 Task: In the  document presentation.docx Use the feature 'and check spelling and grammer' Select the body of letter and change paragraph spacing to  '1.5'Select the word  Good Afternoon and change font size to  25
Action: Mouse moved to (360, 469)
Screenshot: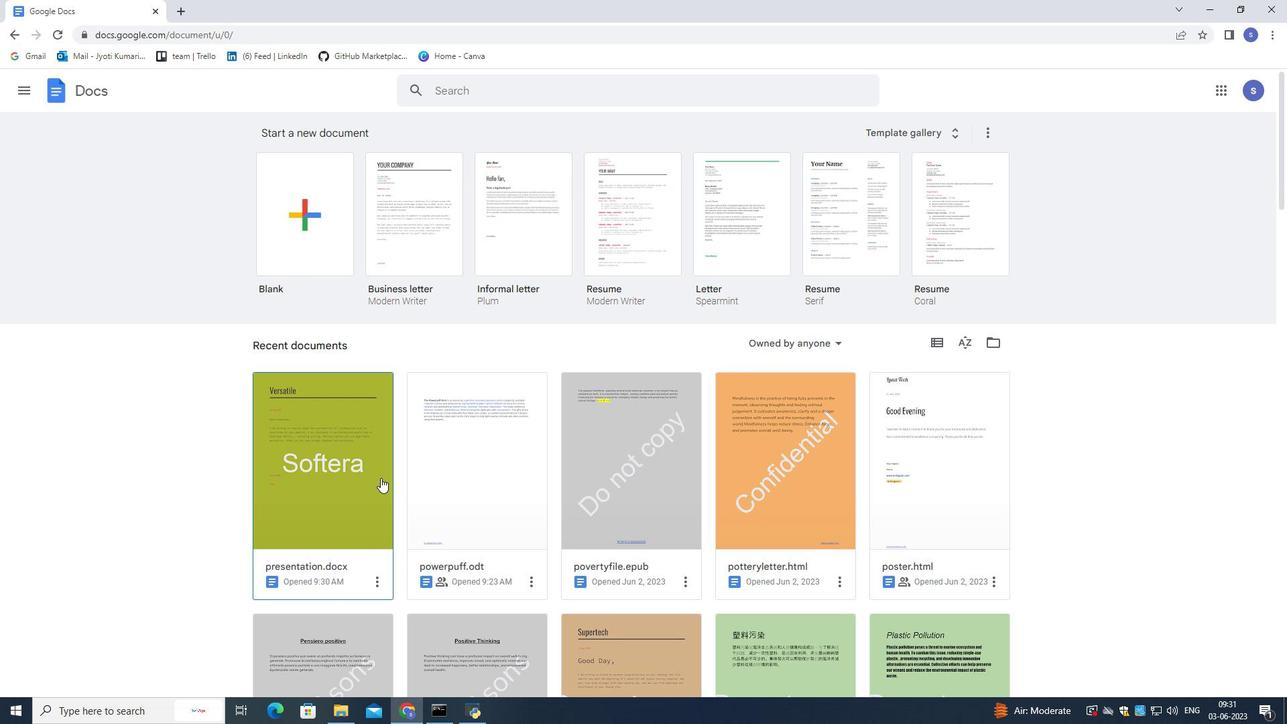 
Action: Mouse pressed left at (360, 469)
Screenshot: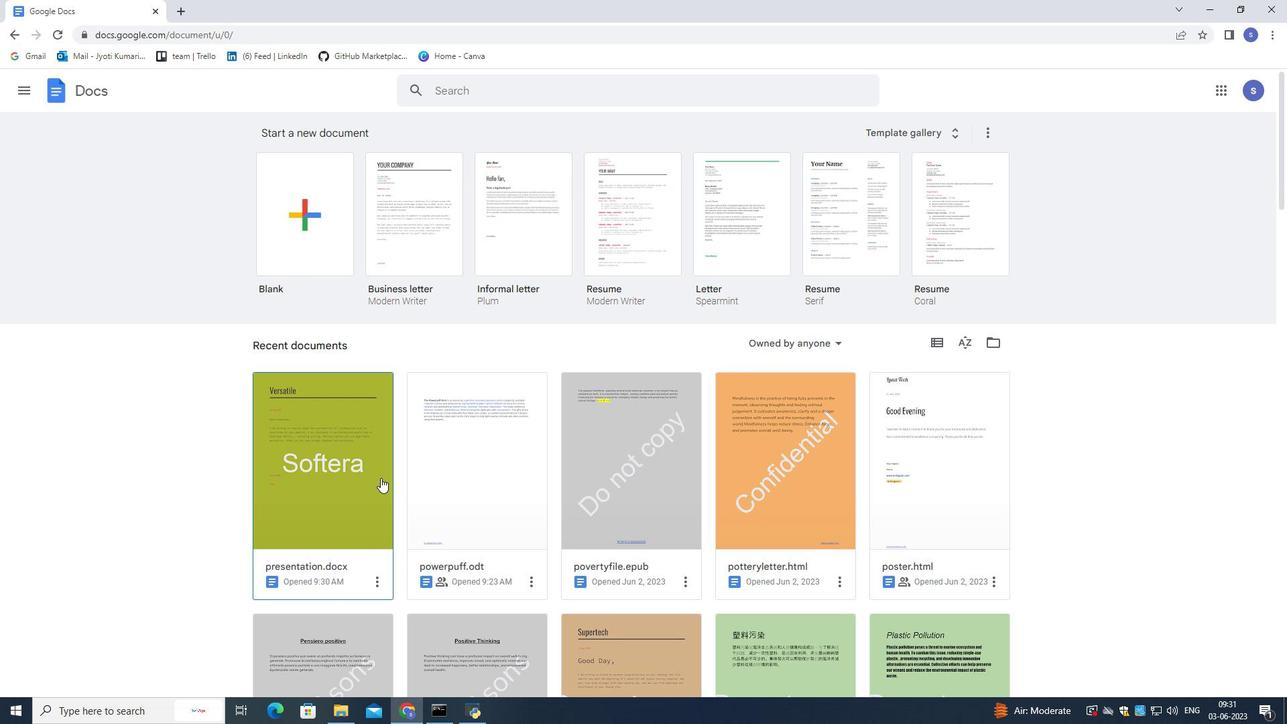
Action: Mouse pressed left at (360, 469)
Screenshot: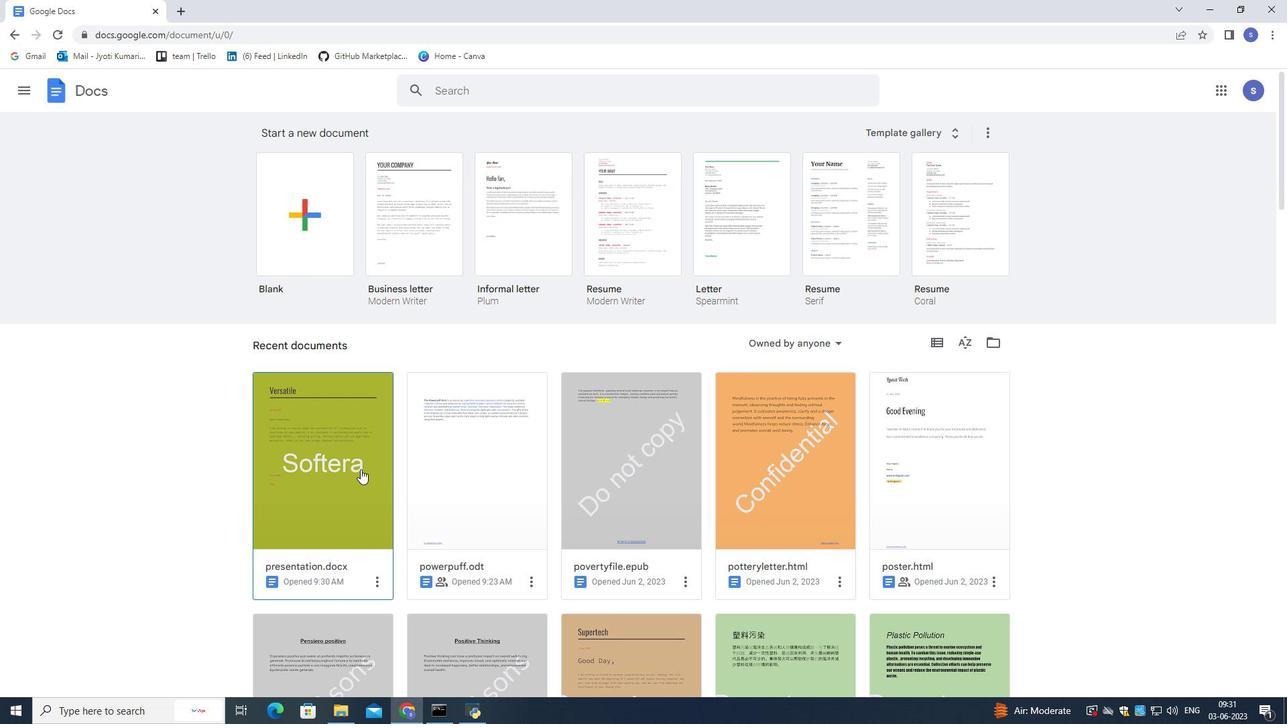 
Action: Mouse moved to (221, 99)
Screenshot: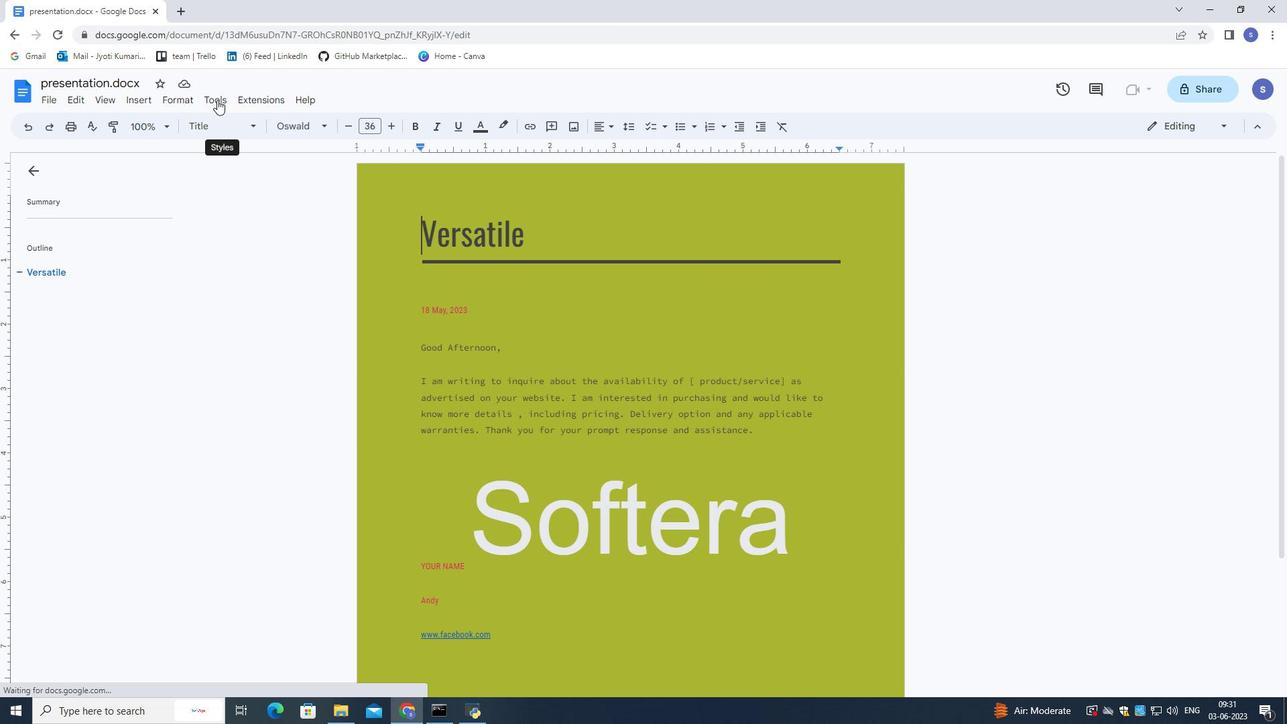 
Action: Mouse pressed left at (221, 99)
Screenshot: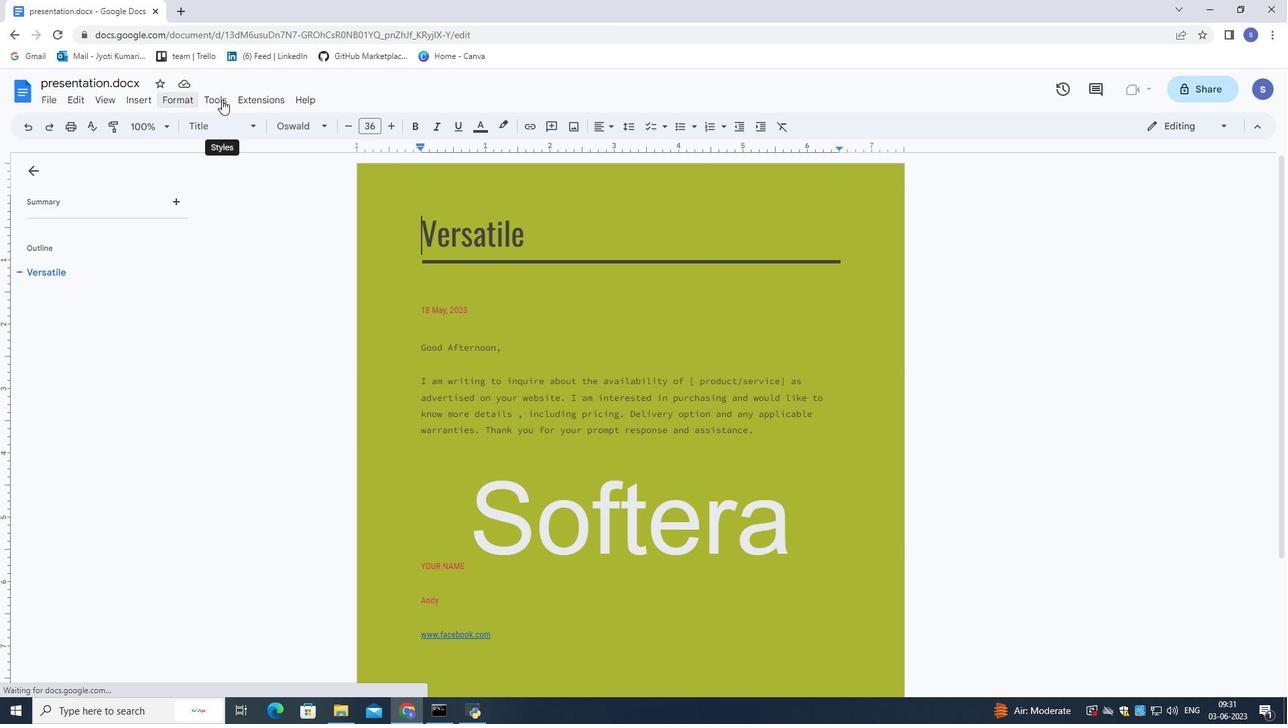 
Action: Mouse moved to (463, 126)
Screenshot: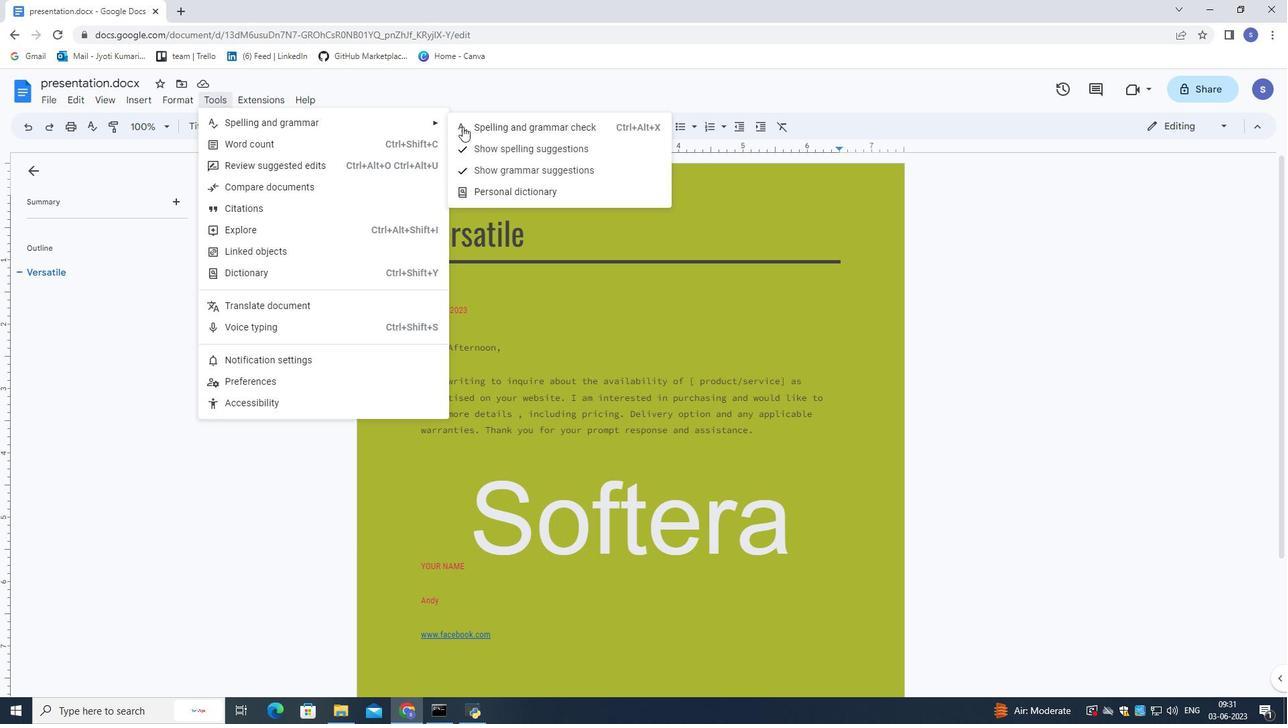 
Action: Mouse pressed left at (463, 126)
Screenshot: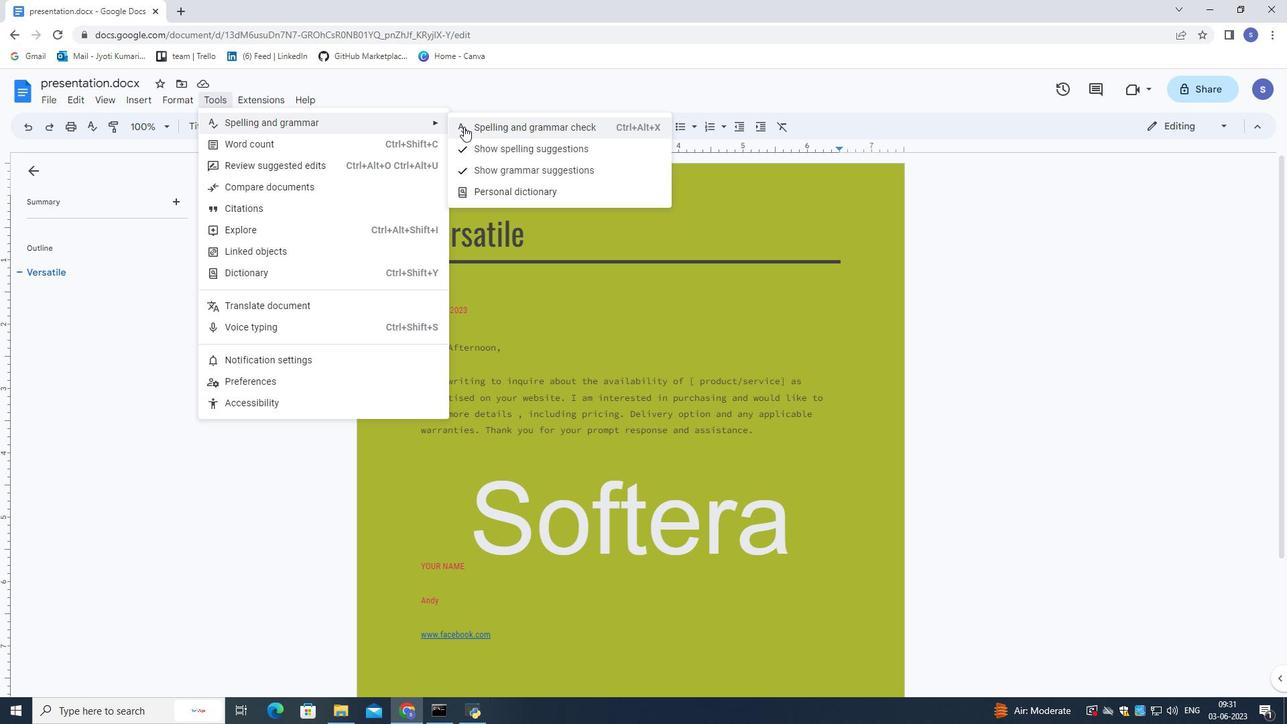
Action: Mouse moved to (531, 268)
Screenshot: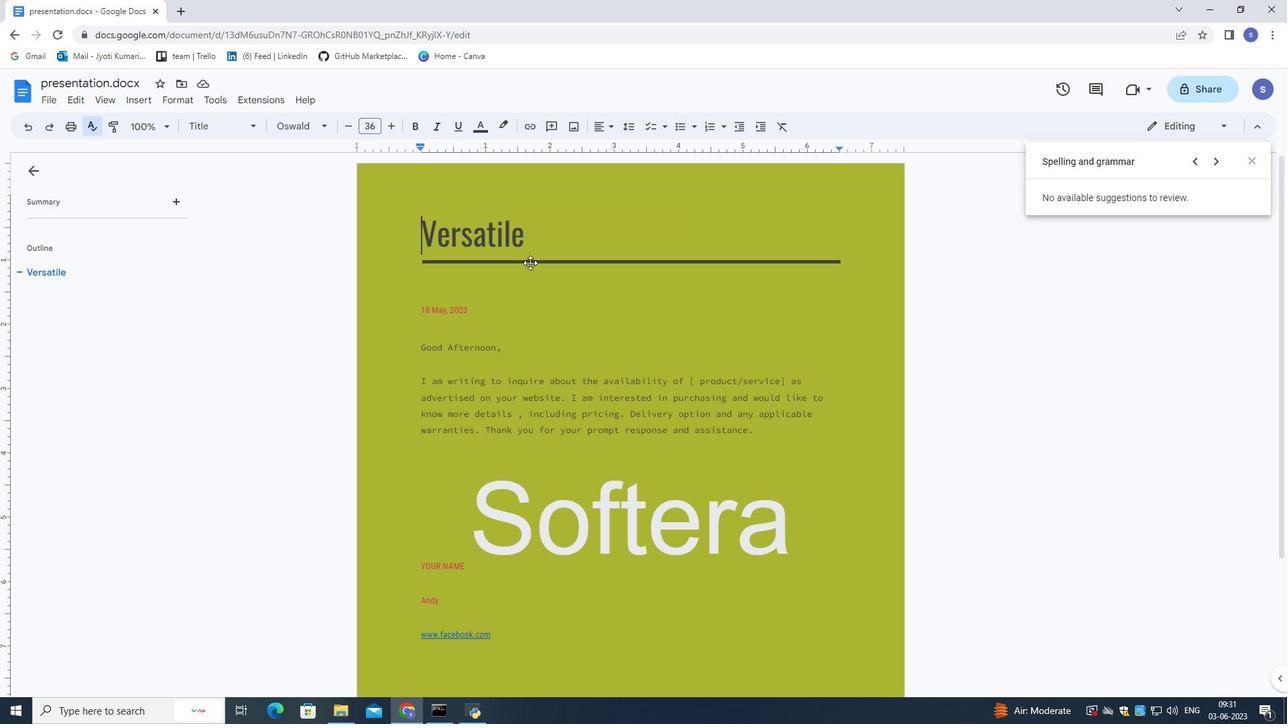 
Action: Mouse scrolled (531, 267) with delta (0, 0)
Screenshot: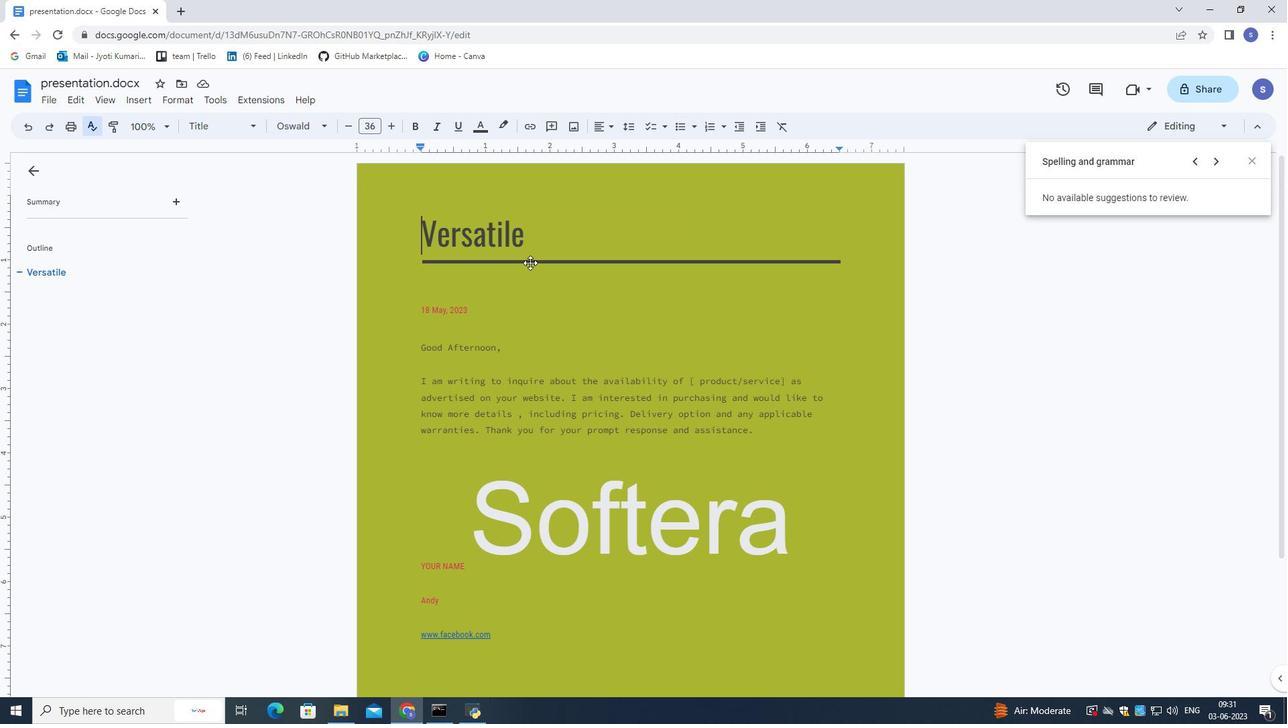 
Action: Mouse moved to (531, 268)
Screenshot: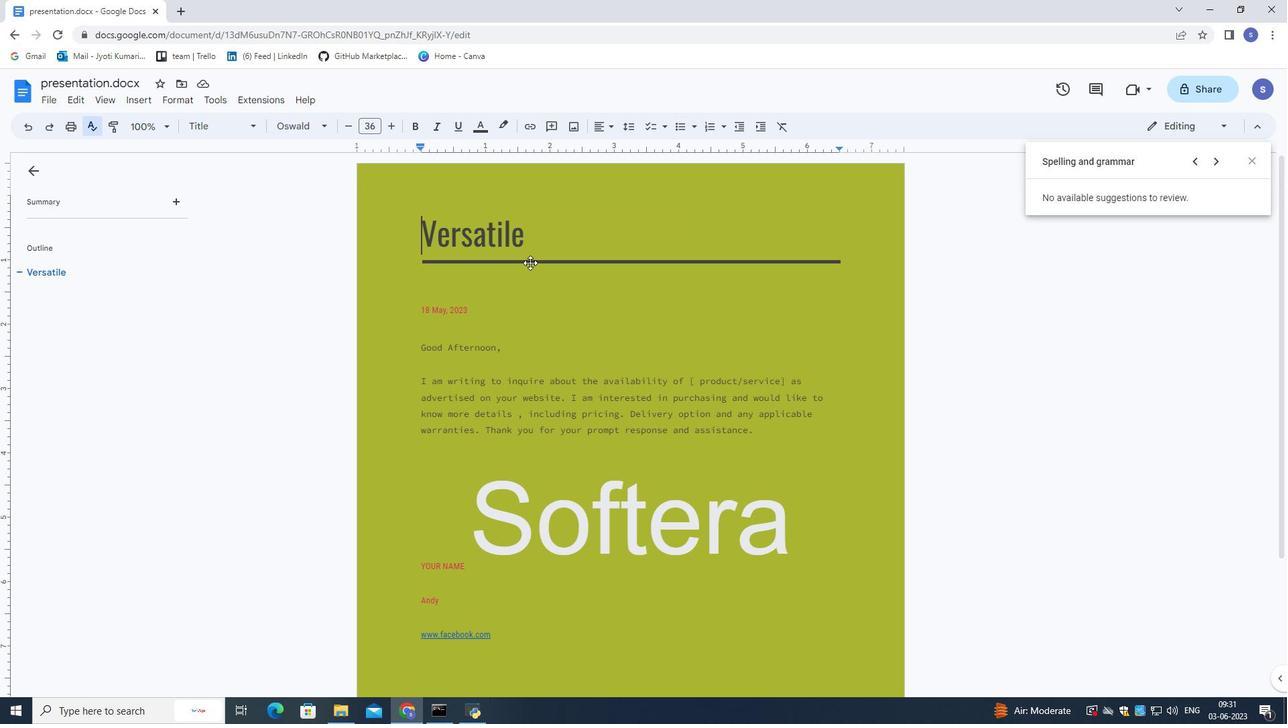 
Action: Mouse scrolled (531, 267) with delta (0, 0)
Screenshot: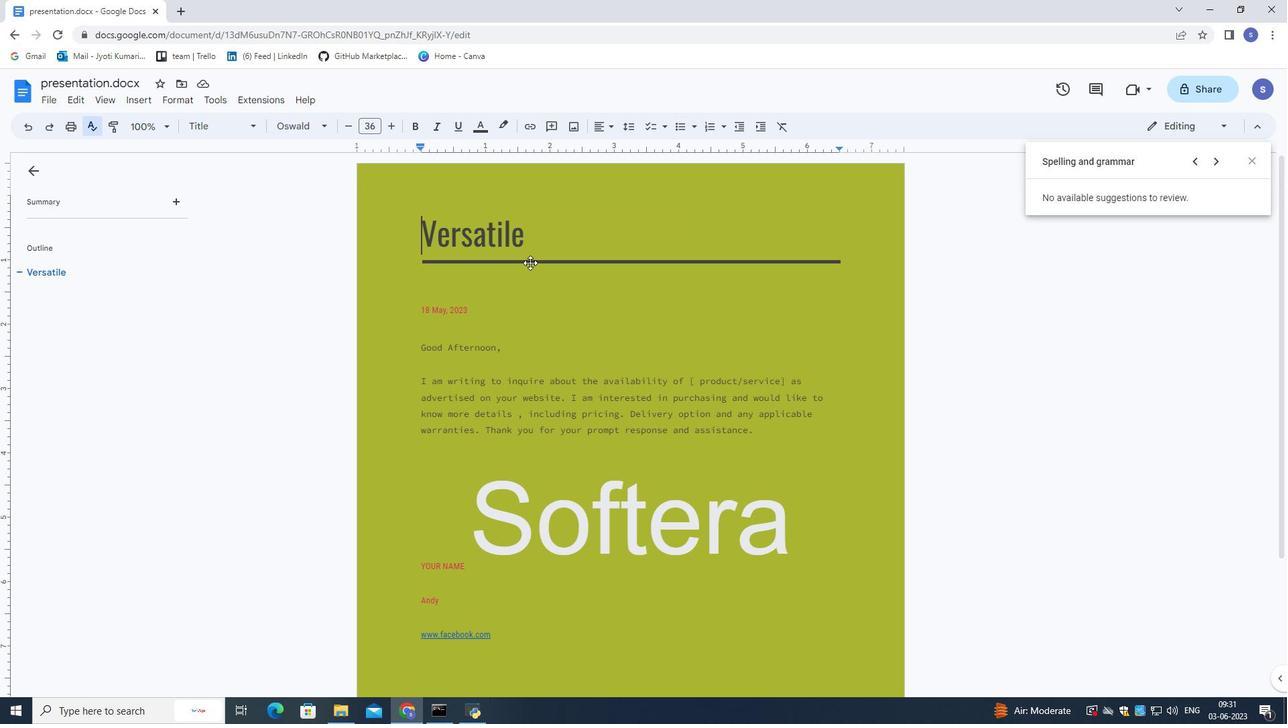 
Action: Mouse scrolled (531, 267) with delta (0, 0)
Screenshot: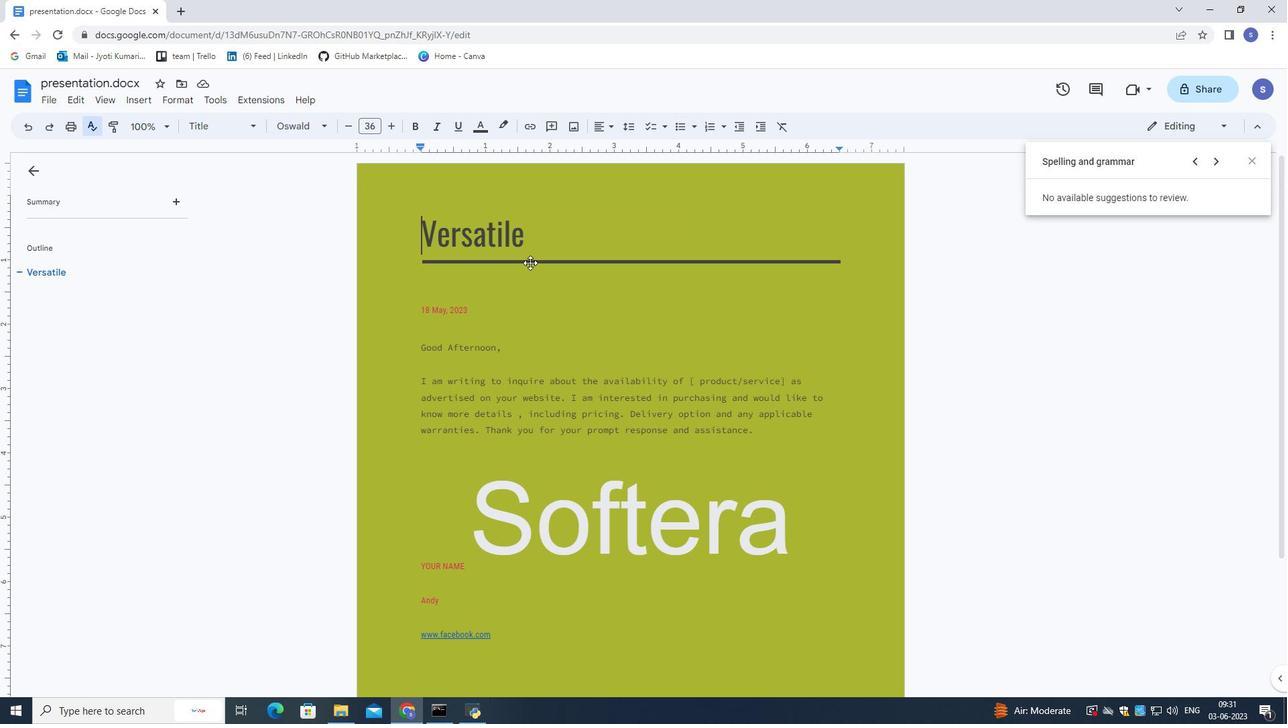 
Action: Mouse scrolled (531, 267) with delta (0, 0)
Screenshot: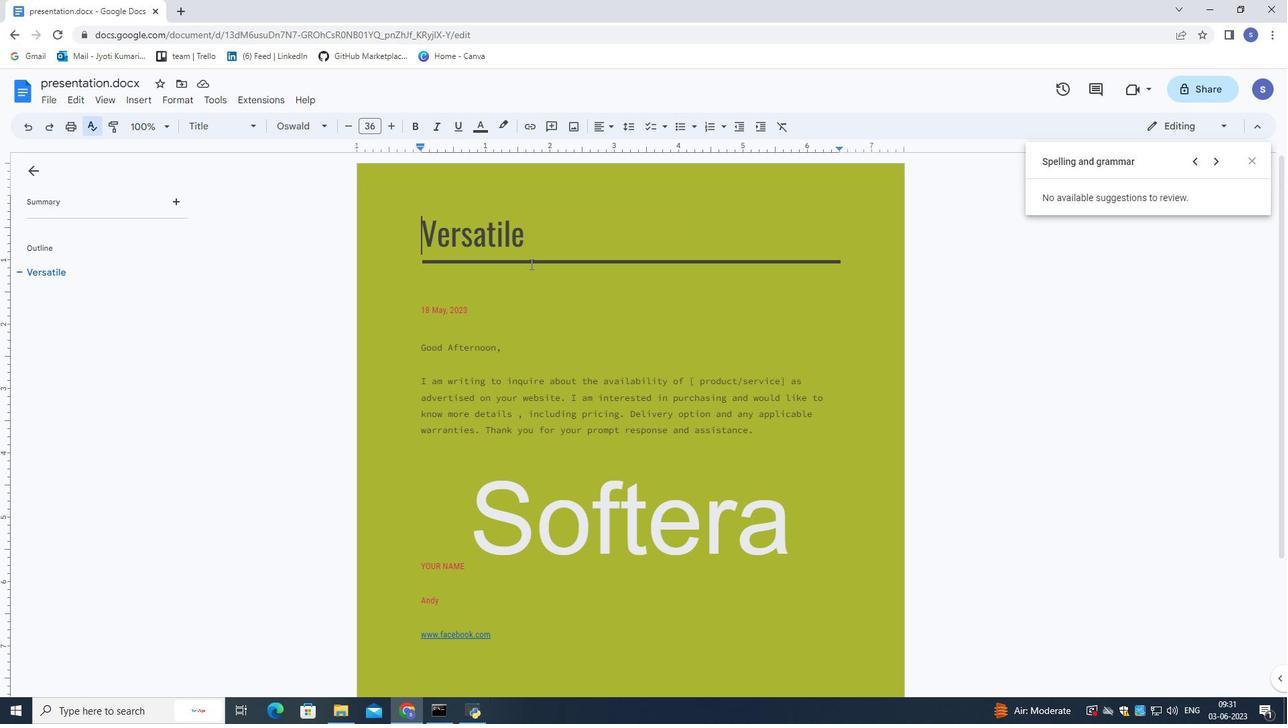 
Action: Mouse scrolled (531, 267) with delta (0, 0)
Screenshot: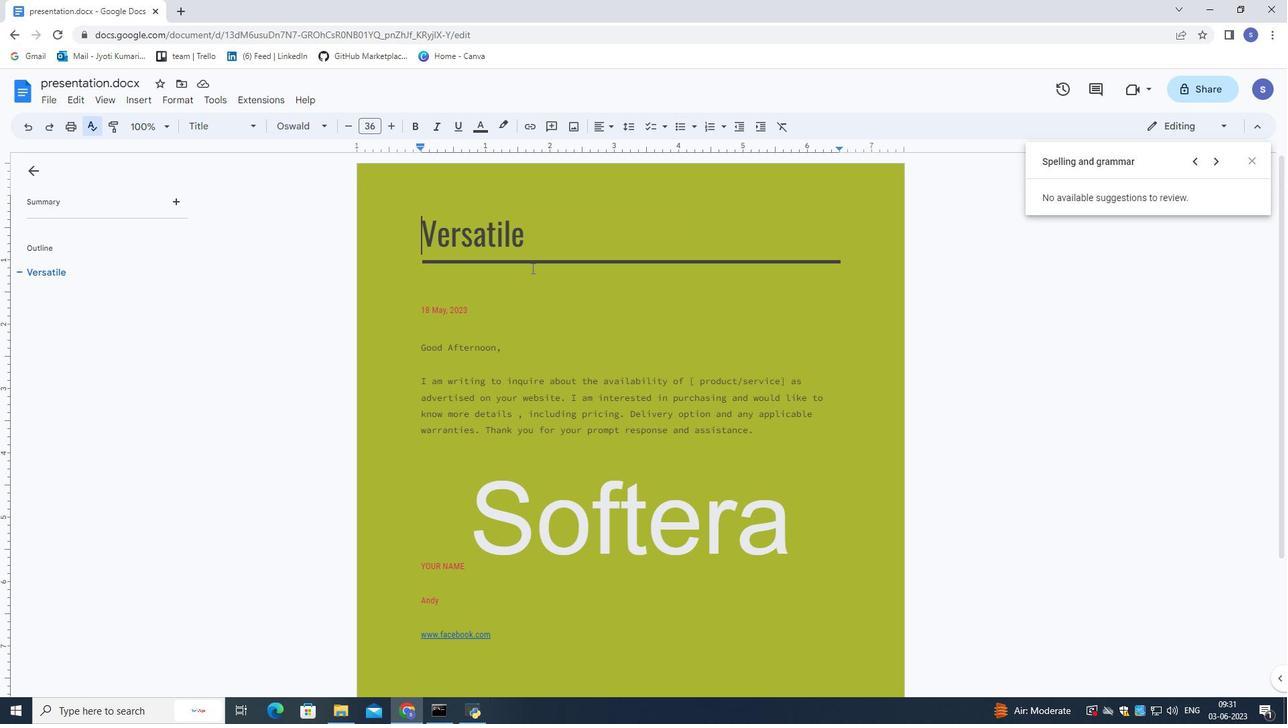 
Action: Mouse scrolled (531, 268) with delta (0, 0)
Screenshot: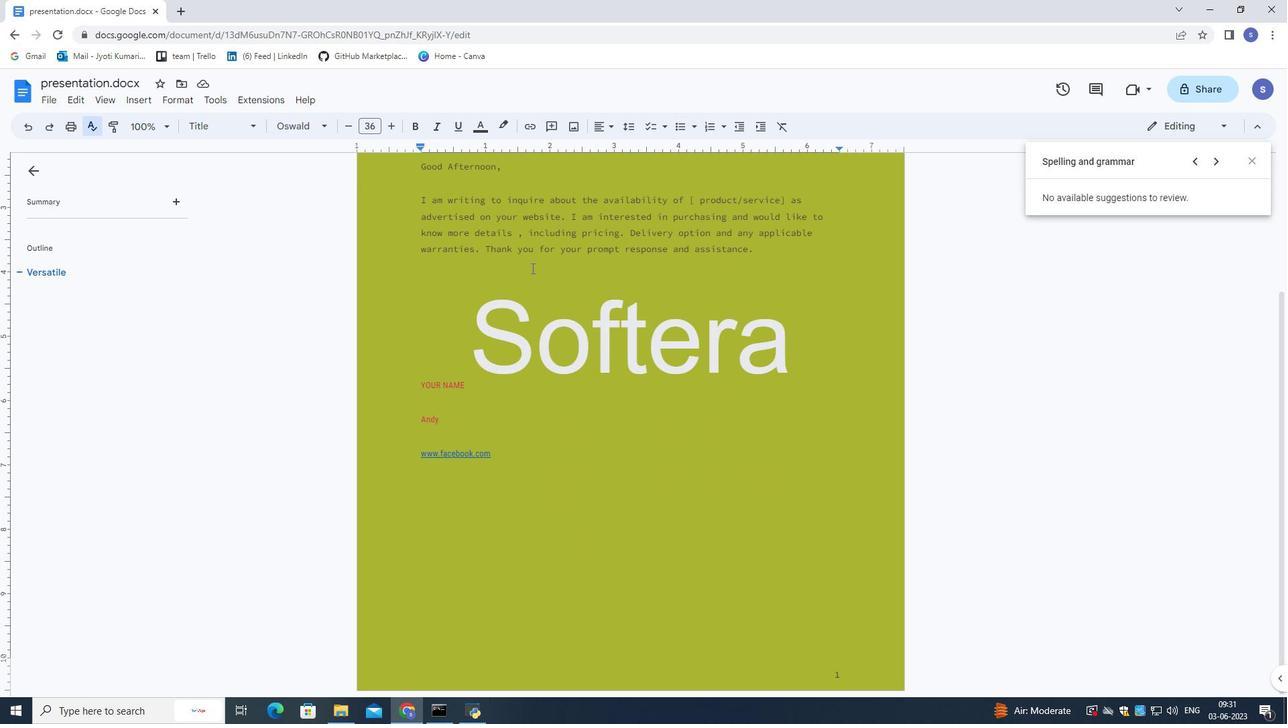 
Action: Mouse scrolled (531, 268) with delta (0, 0)
Screenshot: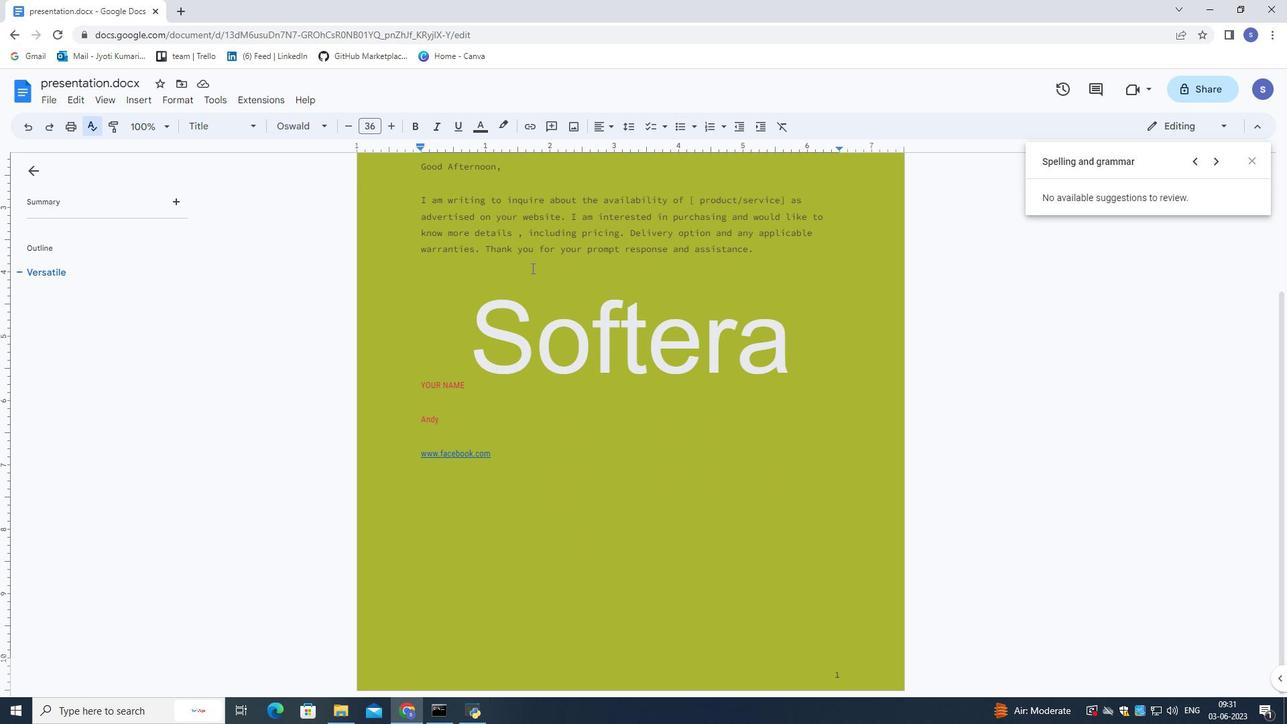
Action: Mouse scrolled (531, 268) with delta (0, 0)
Screenshot: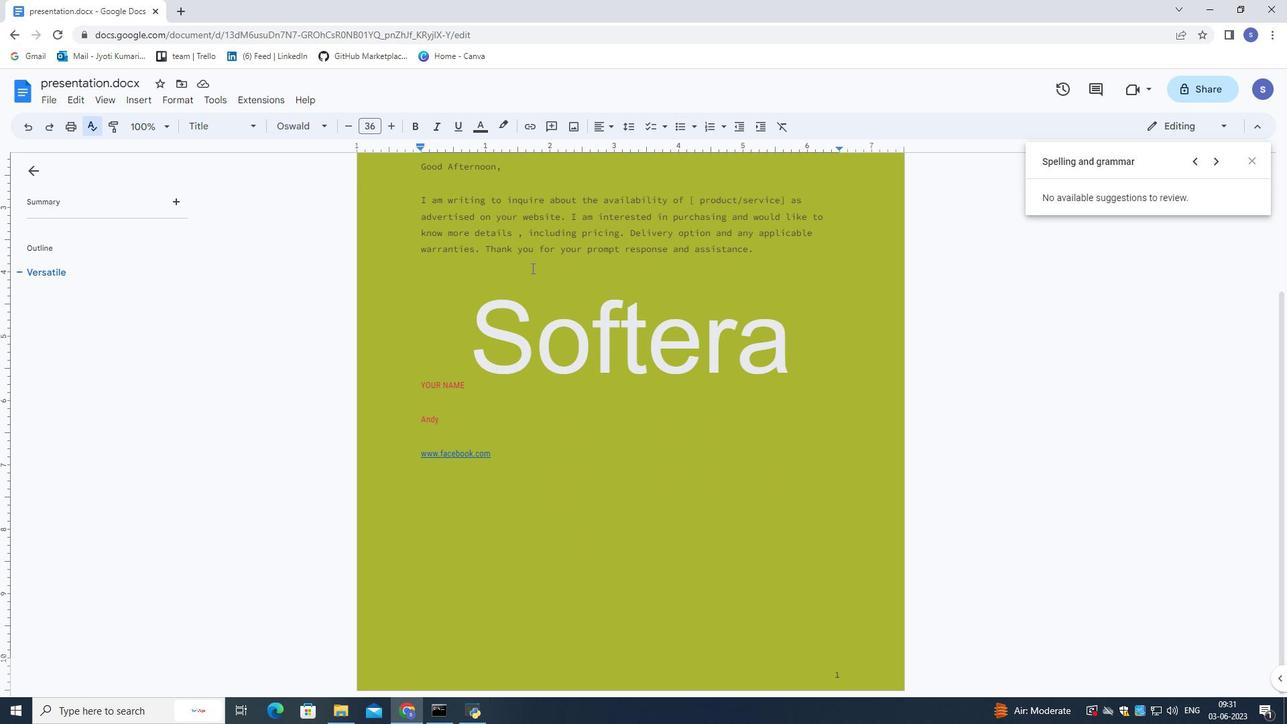 
Action: Mouse scrolled (531, 268) with delta (0, 0)
Screenshot: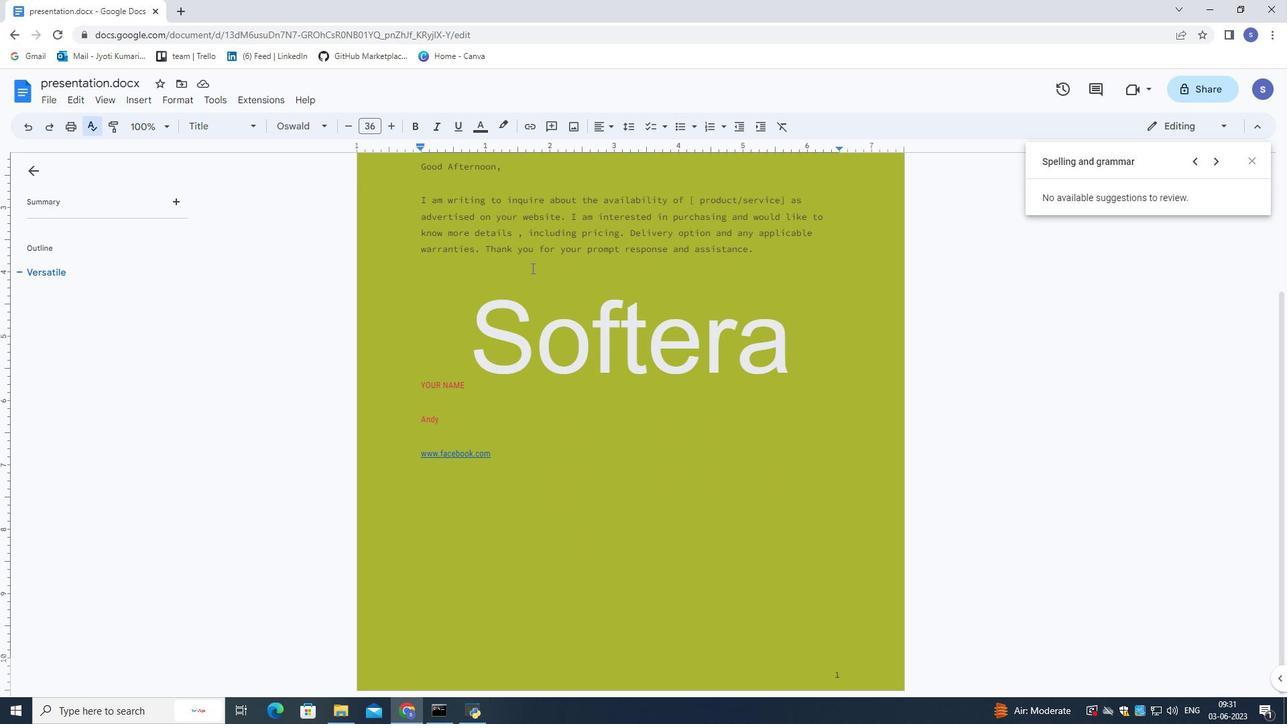 
Action: Mouse scrolled (531, 268) with delta (0, 0)
Screenshot: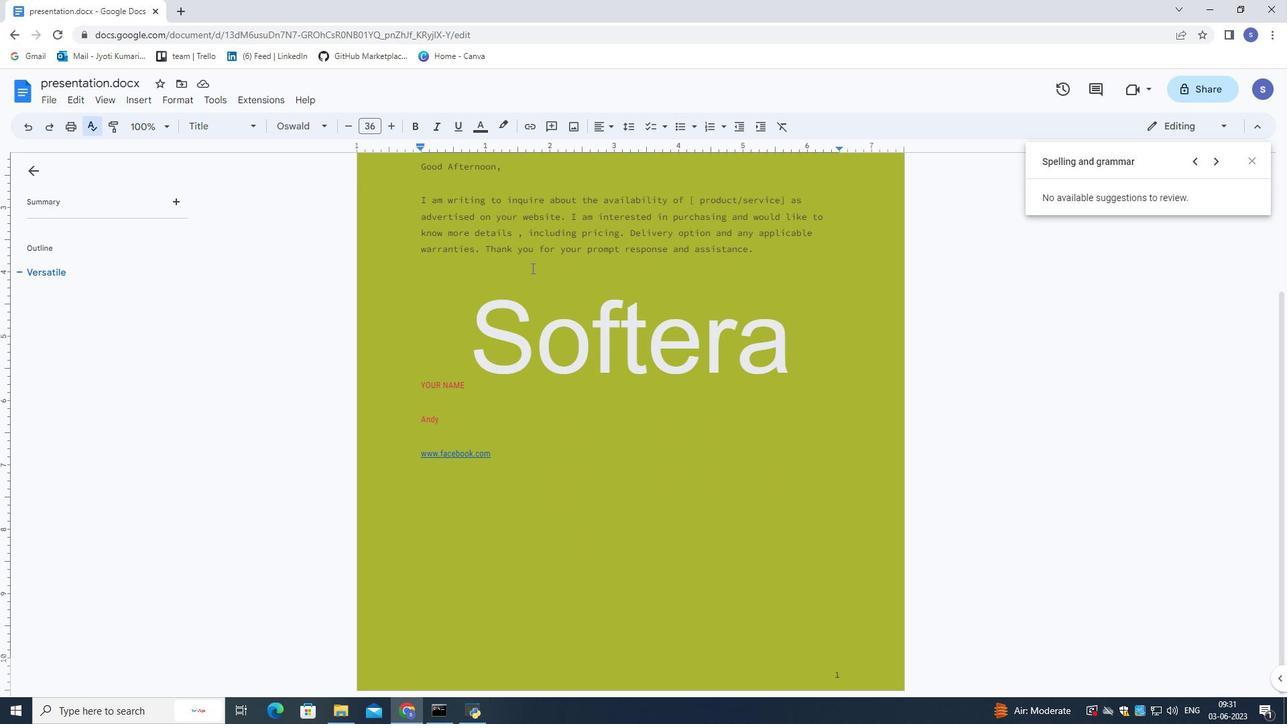 
Action: Mouse scrolled (531, 268) with delta (0, 0)
Screenshot: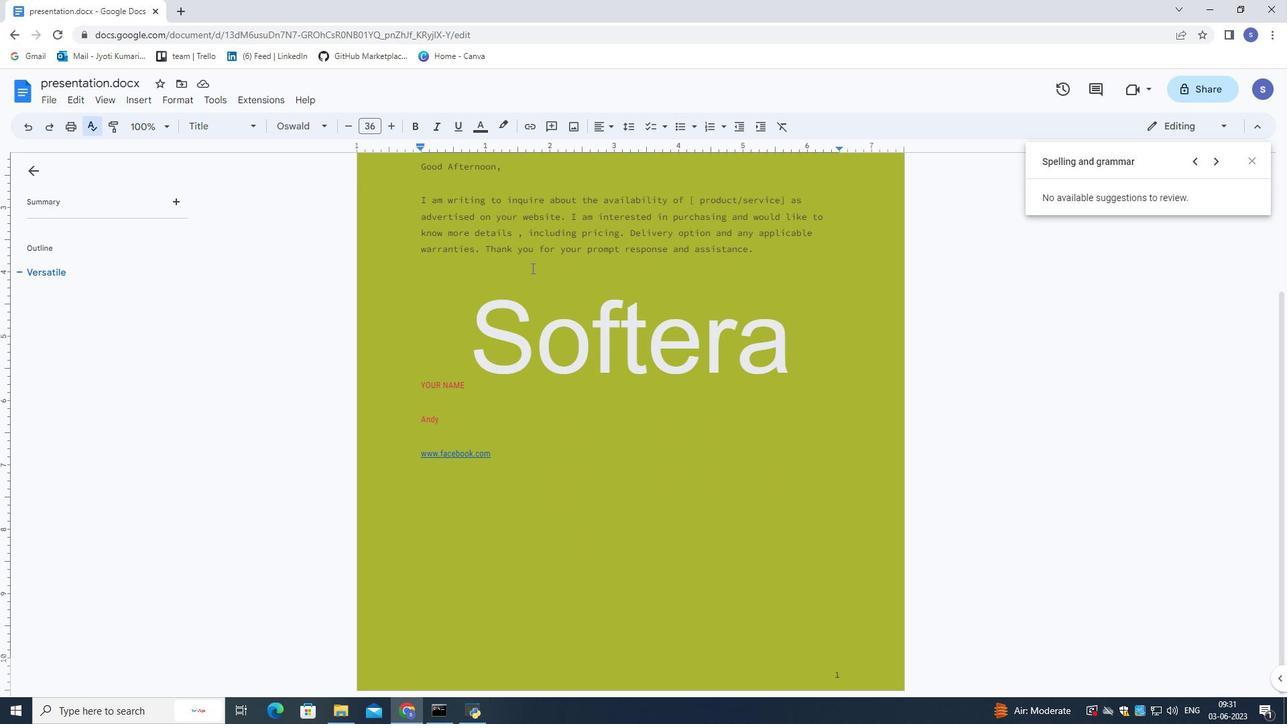 
Action: Mouse moved to (780, 438)
Screenshot: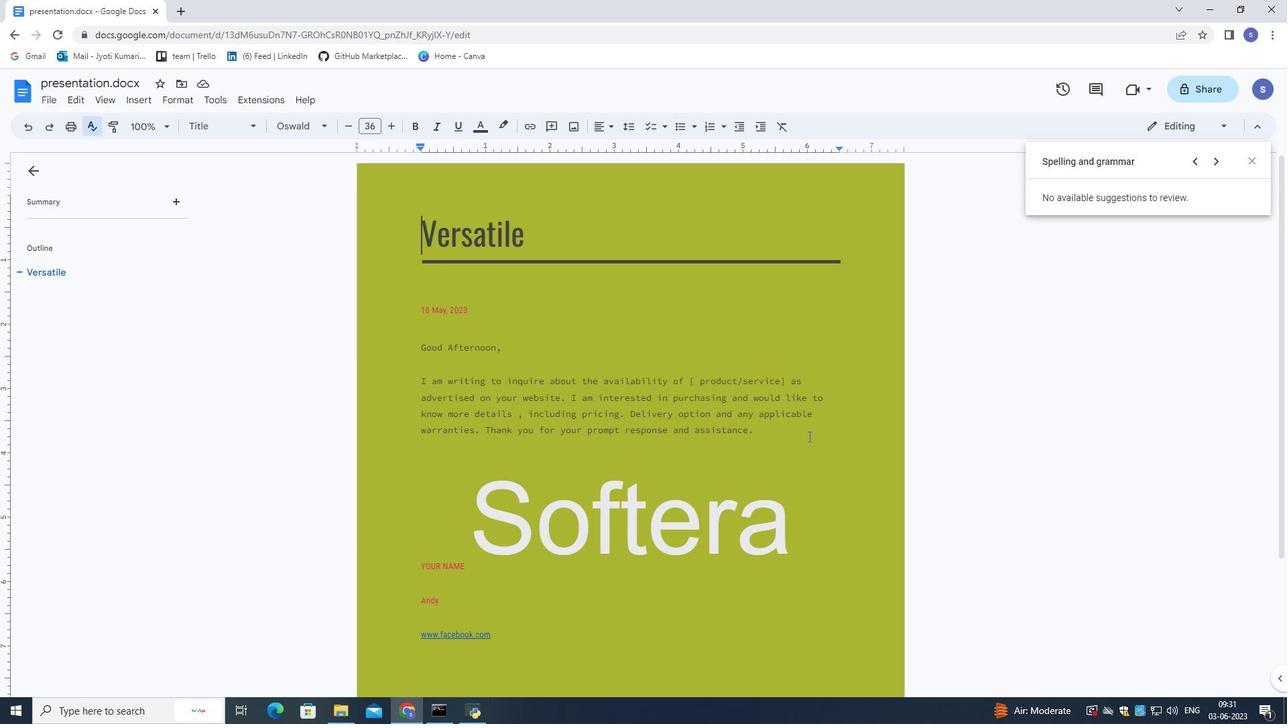 
Action: Mouse pressed left at (780, 438)
Screenshot: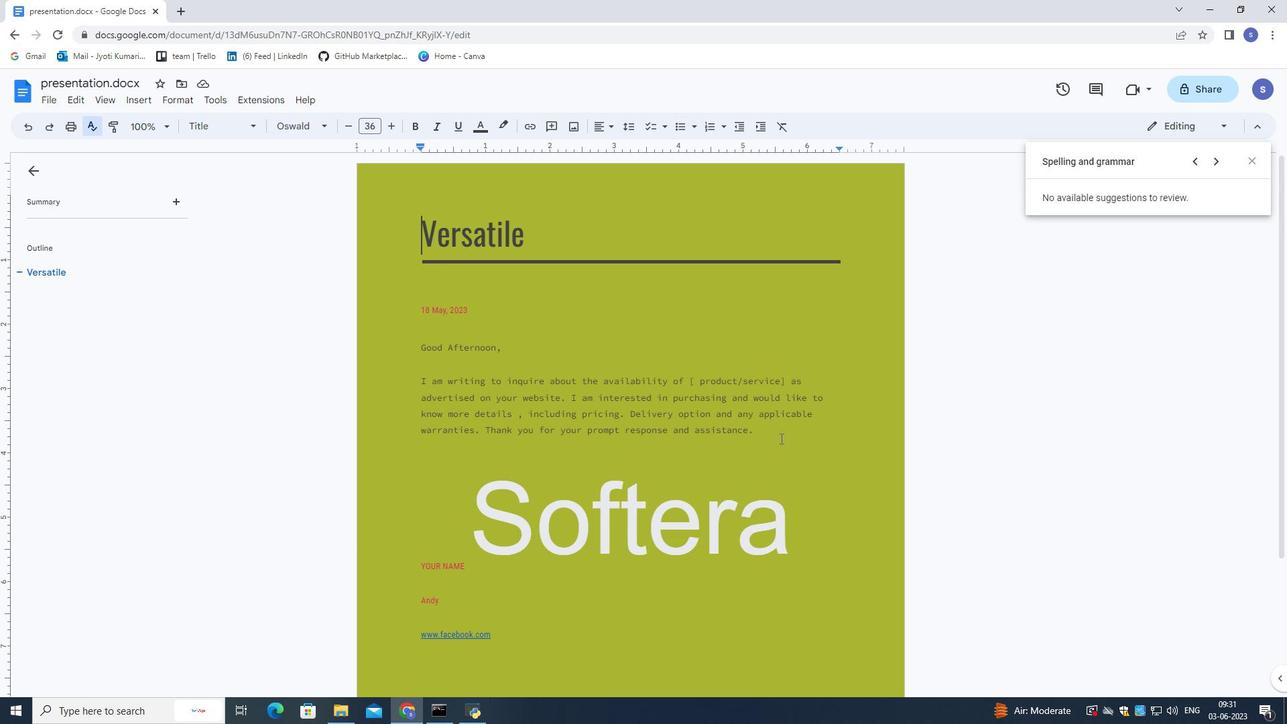 
Action: Mouse moved to (632, 126)
Screenshot: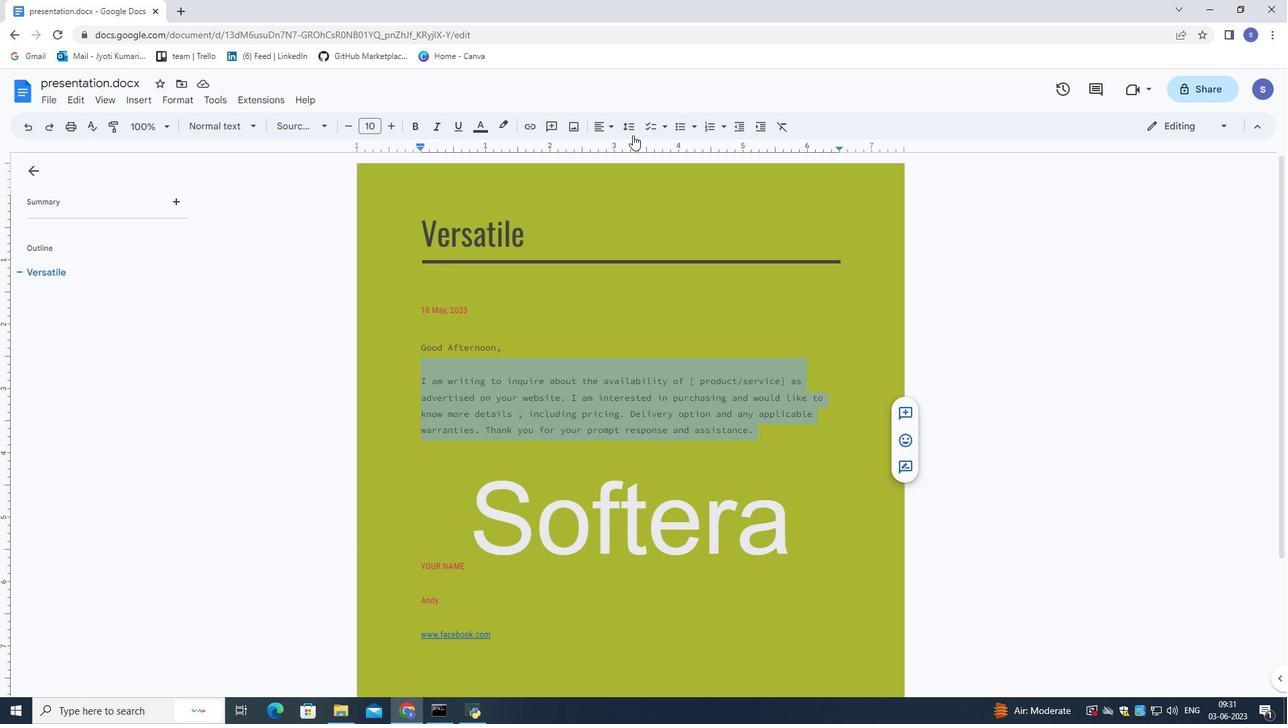 
Action: Mouse pressed left at (632, 126)
Screenshot: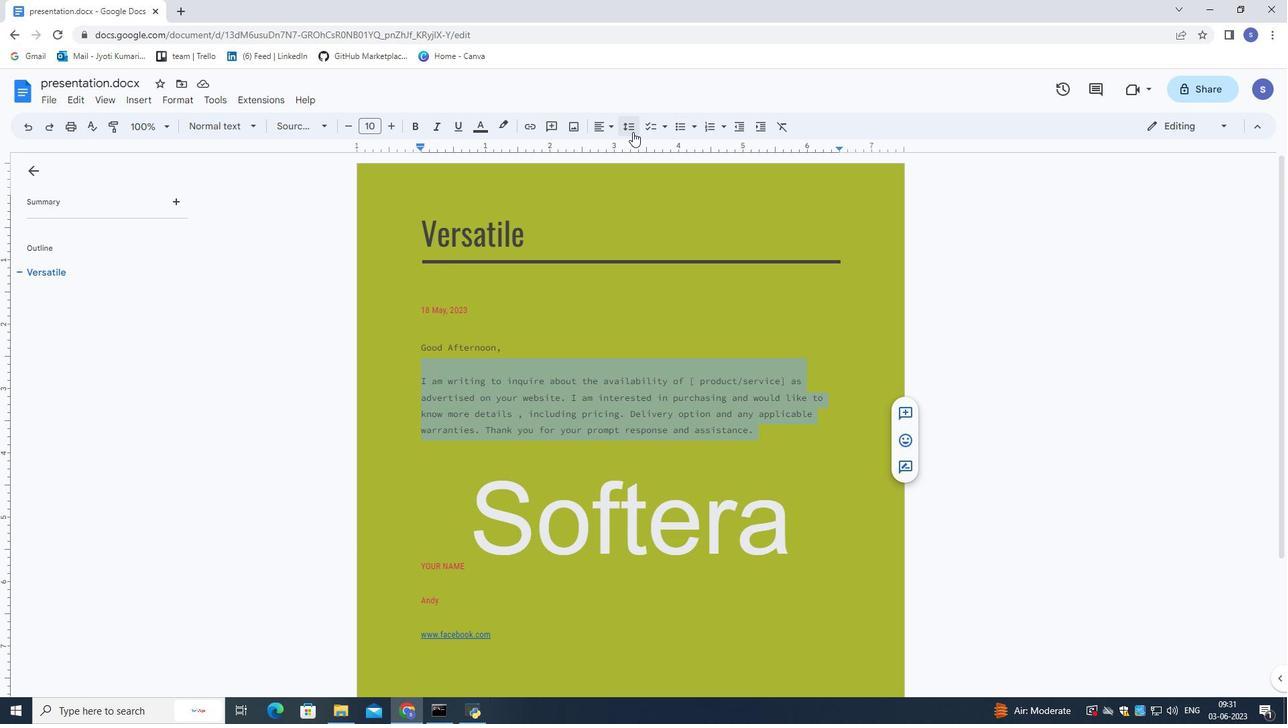 
Action: Mouse moved to (635, 190)
Screenshot: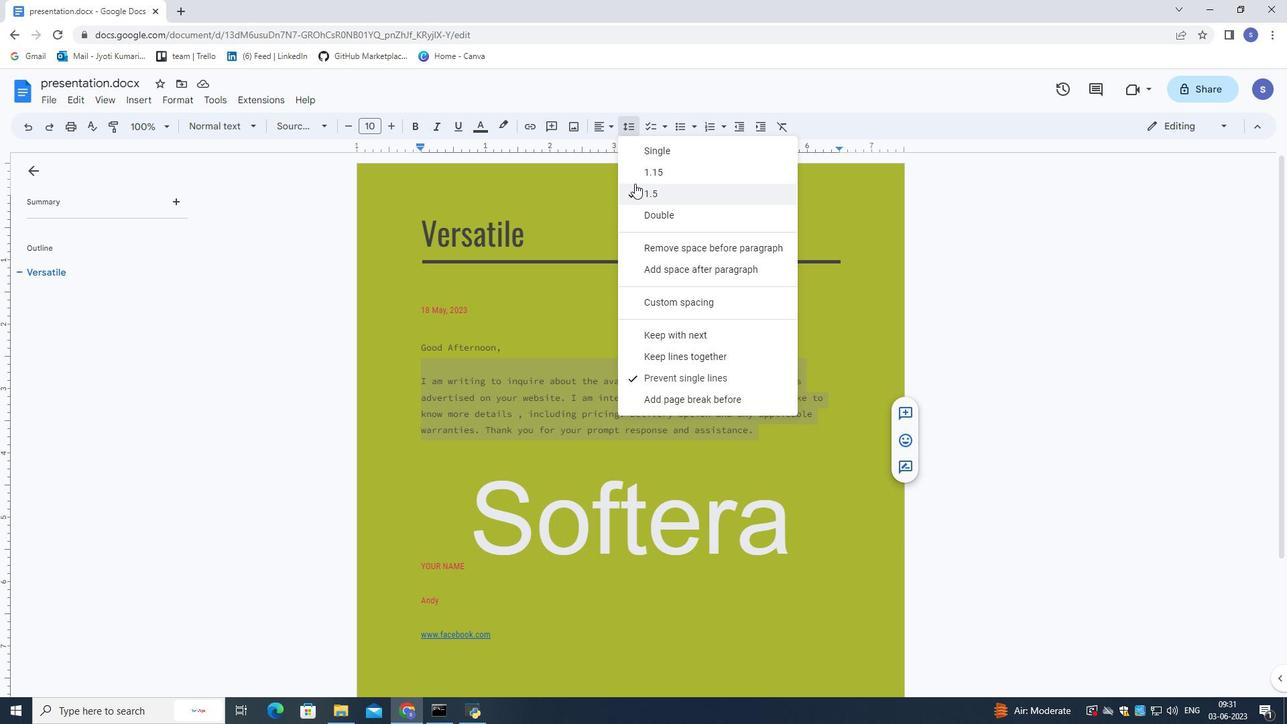 
Action: Mouse pressed left at (635, 190)
Screenshot: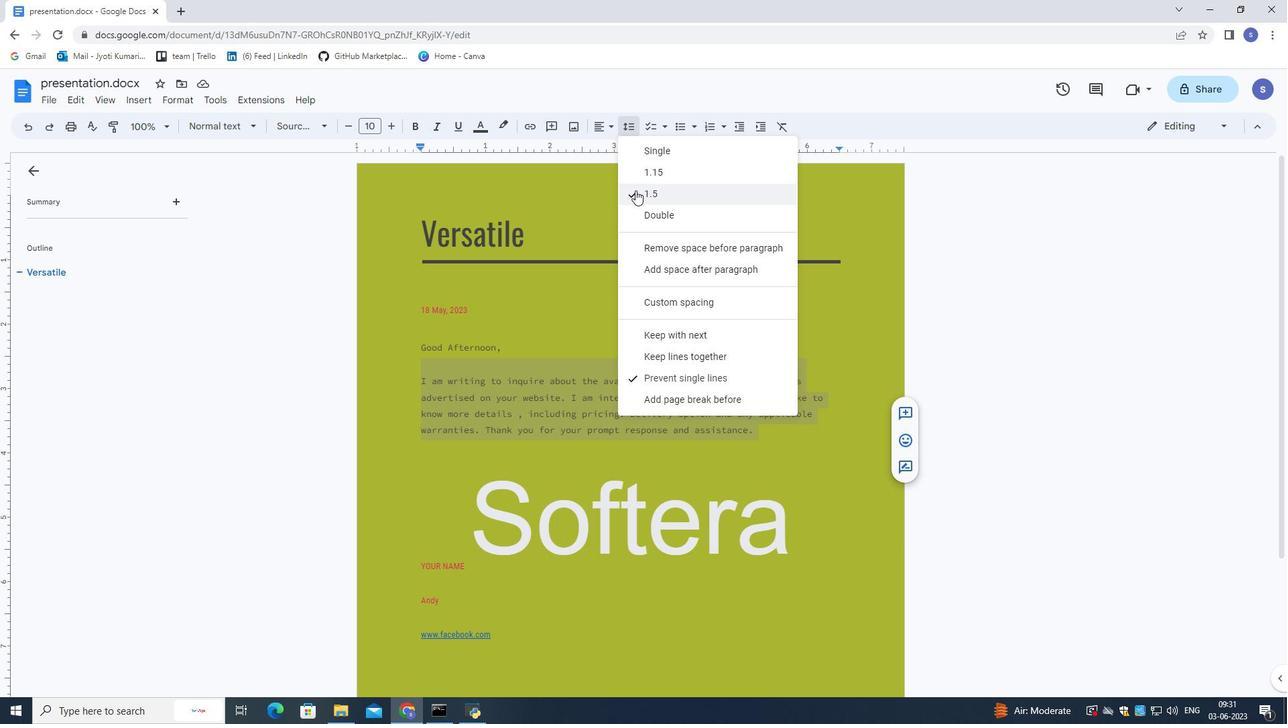 
Action: Mouse moved to (570, 282)
Screenshot: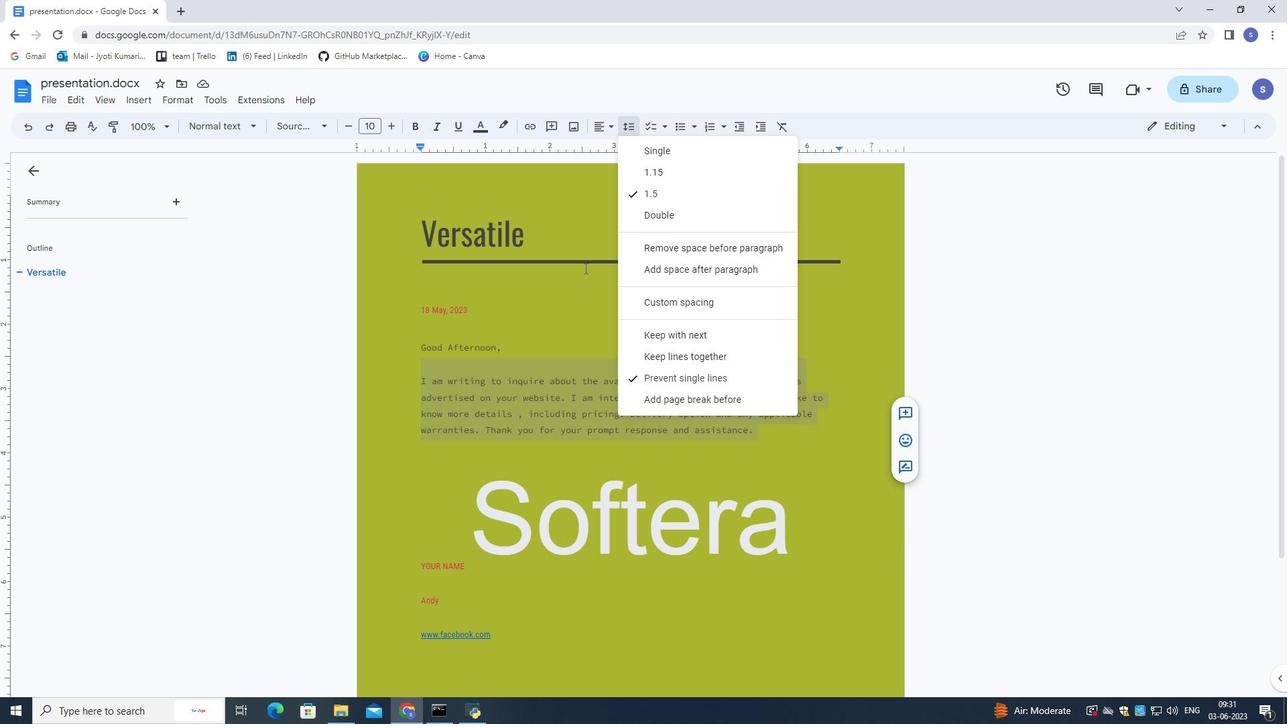 
Action: Mouse pressed left at (570, 282)
Screenshot: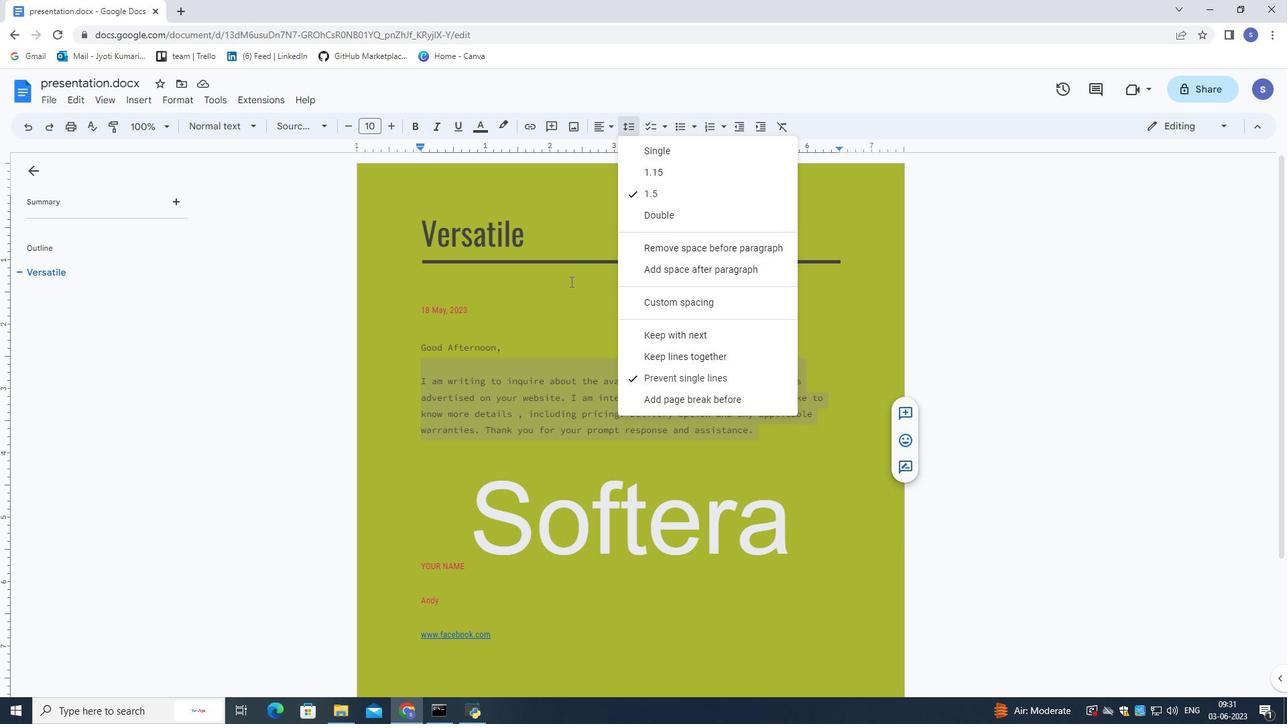 
Action: Mouse moved to (521, 351)
Screenshot: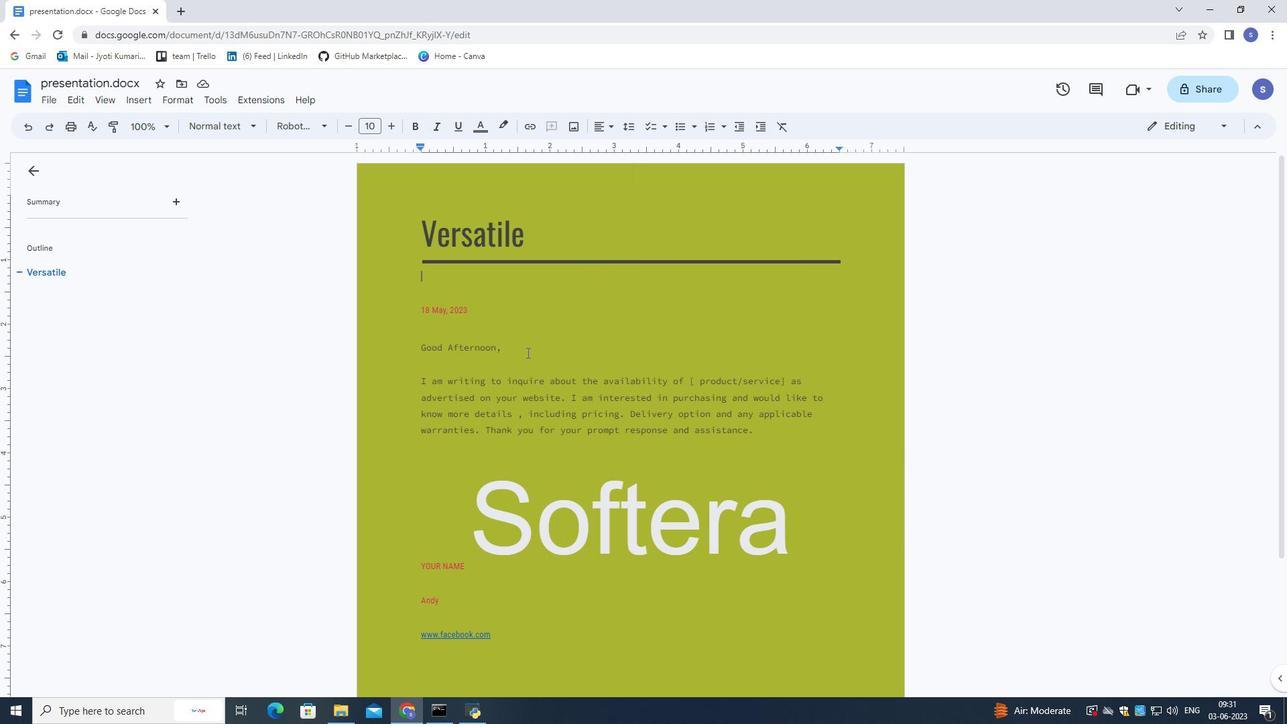 
Action: Mouse pressed left at (521, 351)
Screenshot: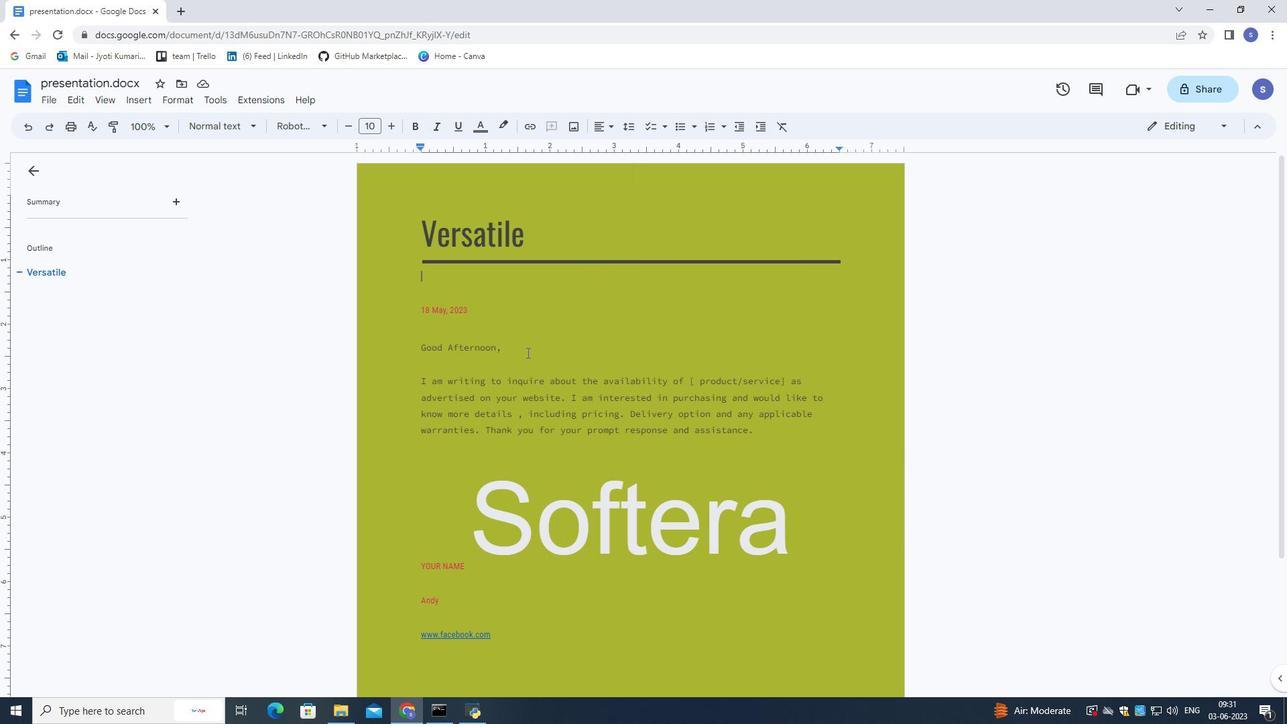 
Action: Mouse moved to (386, 130)
Screenshot: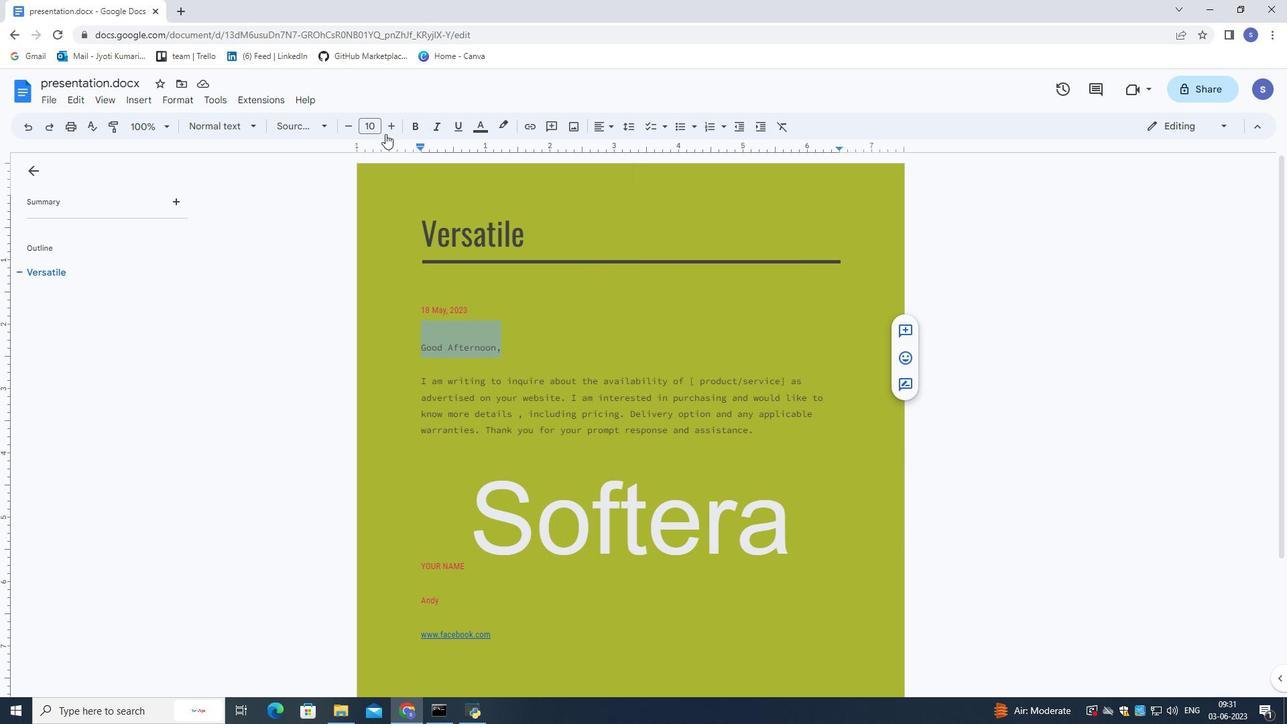 
Action: Mouse pressed left at (386, 130)
Screenshot: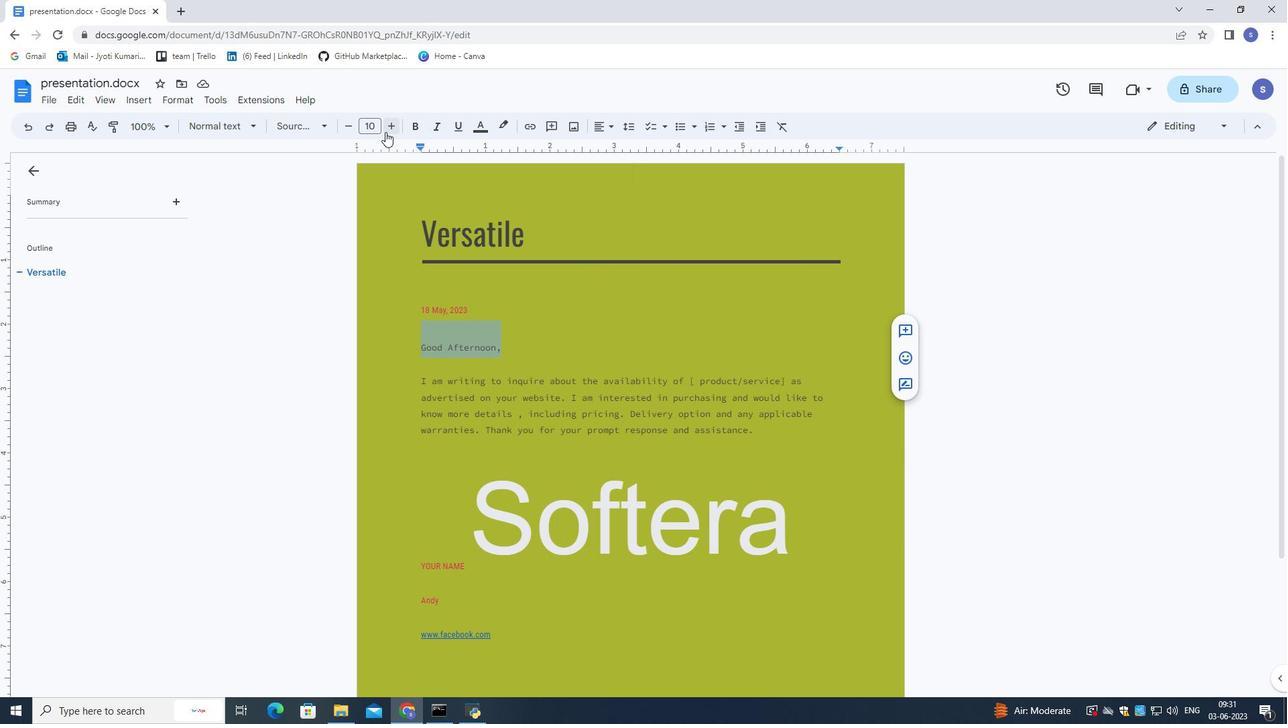 
Action: Mouse pressed left at (386, 130)
Screenshot: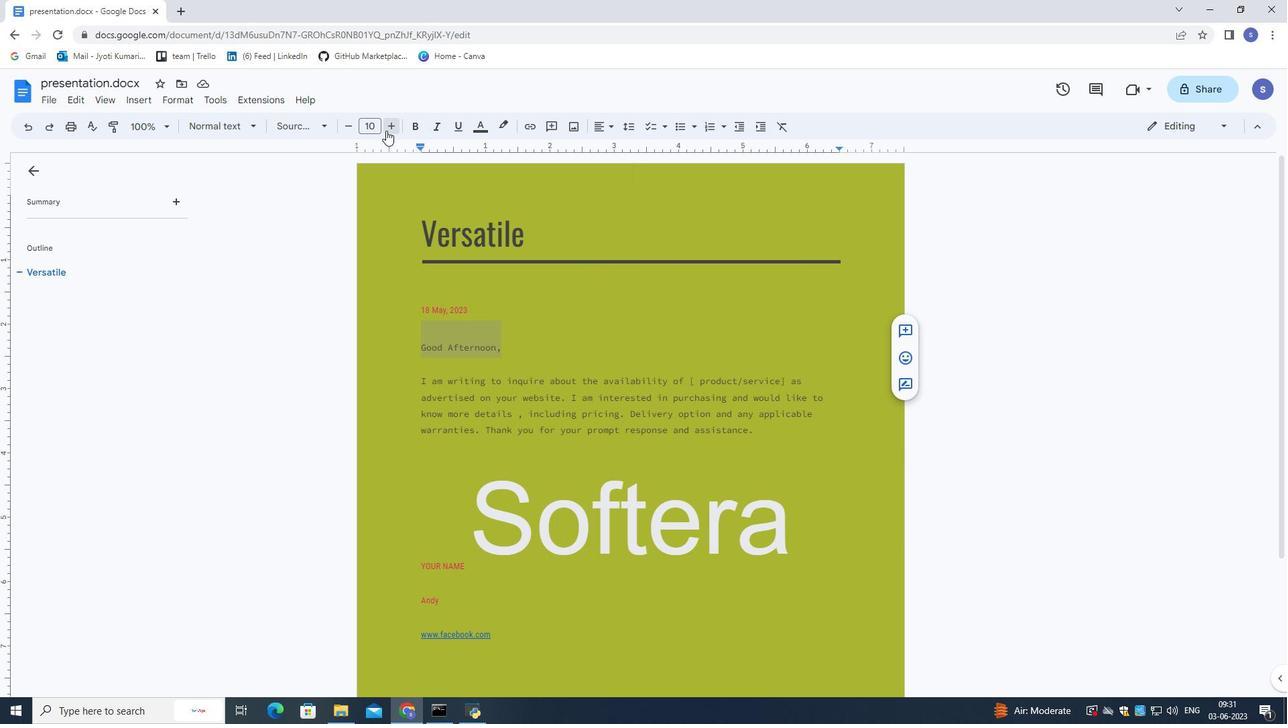 
Action: Mouse pressed left at (386, 130)
Screenshot: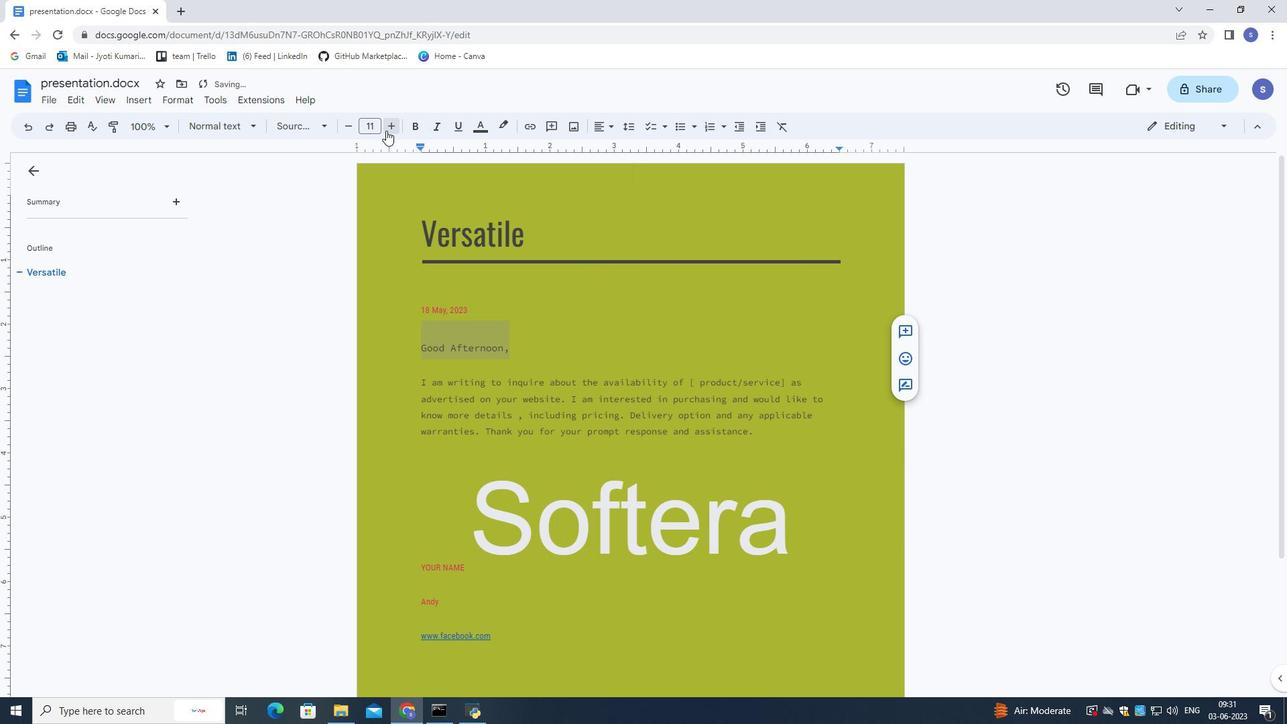 
Action: Mouse pressed left at (386, 130)
Screenshot: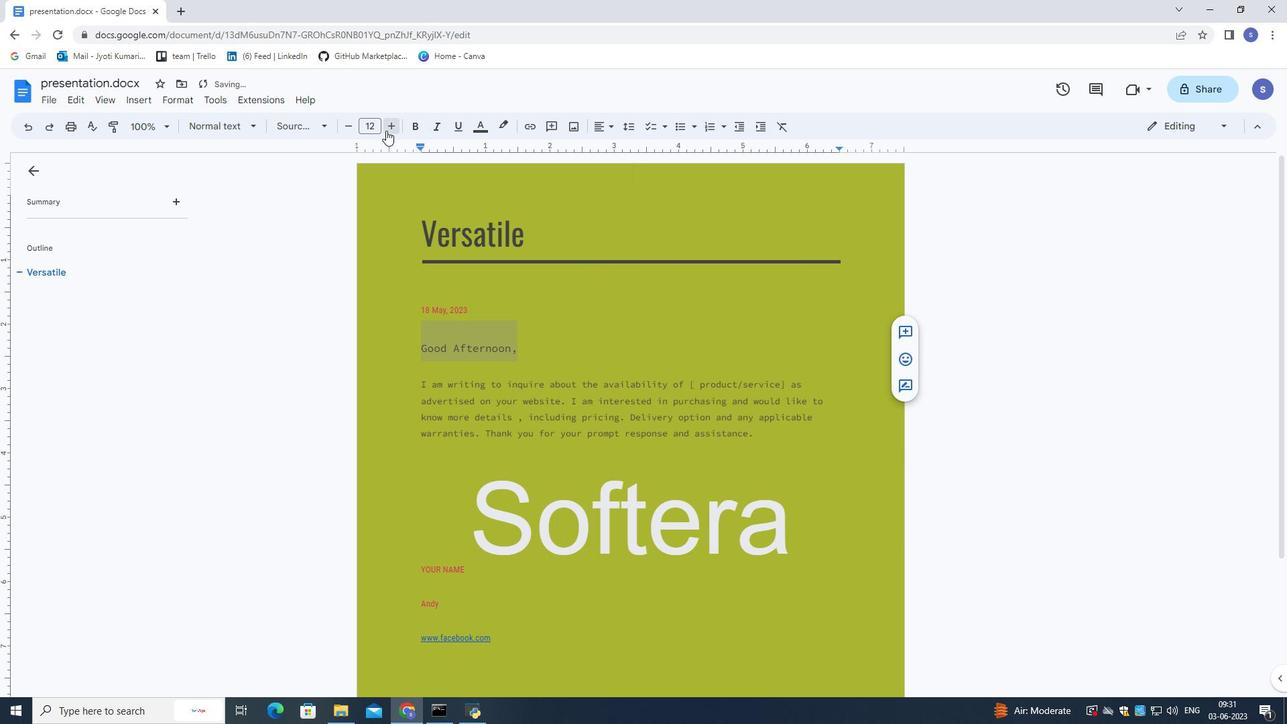 
Action: Mouse pressed left at (386, 130)
Screenshot: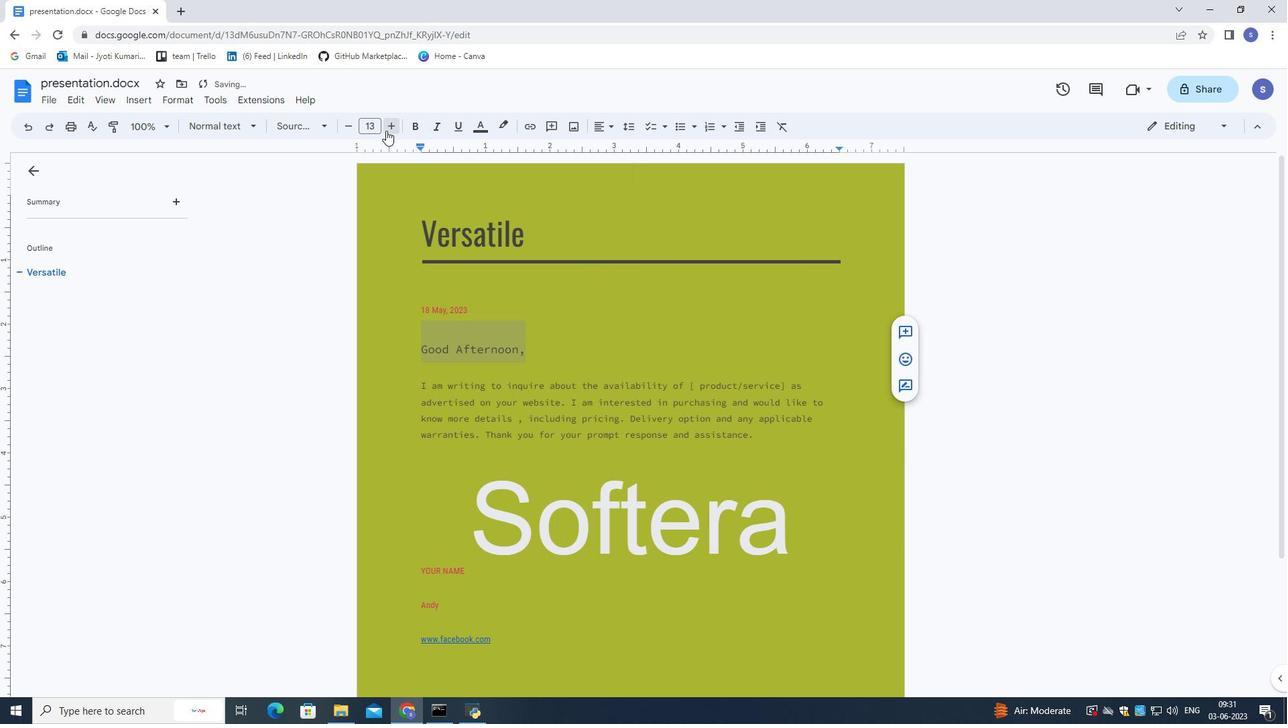 
Action: Mouse pressed left at (386, 130)
Screenshot: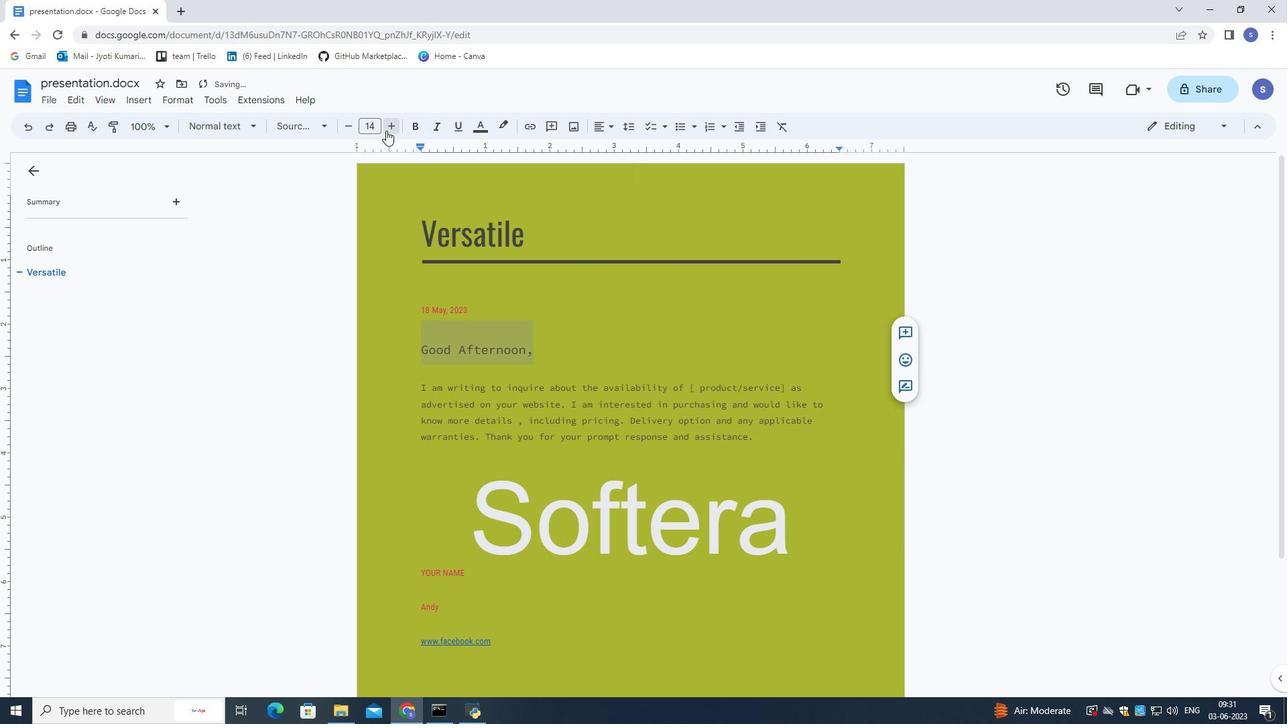 
Action: Mouse pressed left at (386, 130)
Screenshot: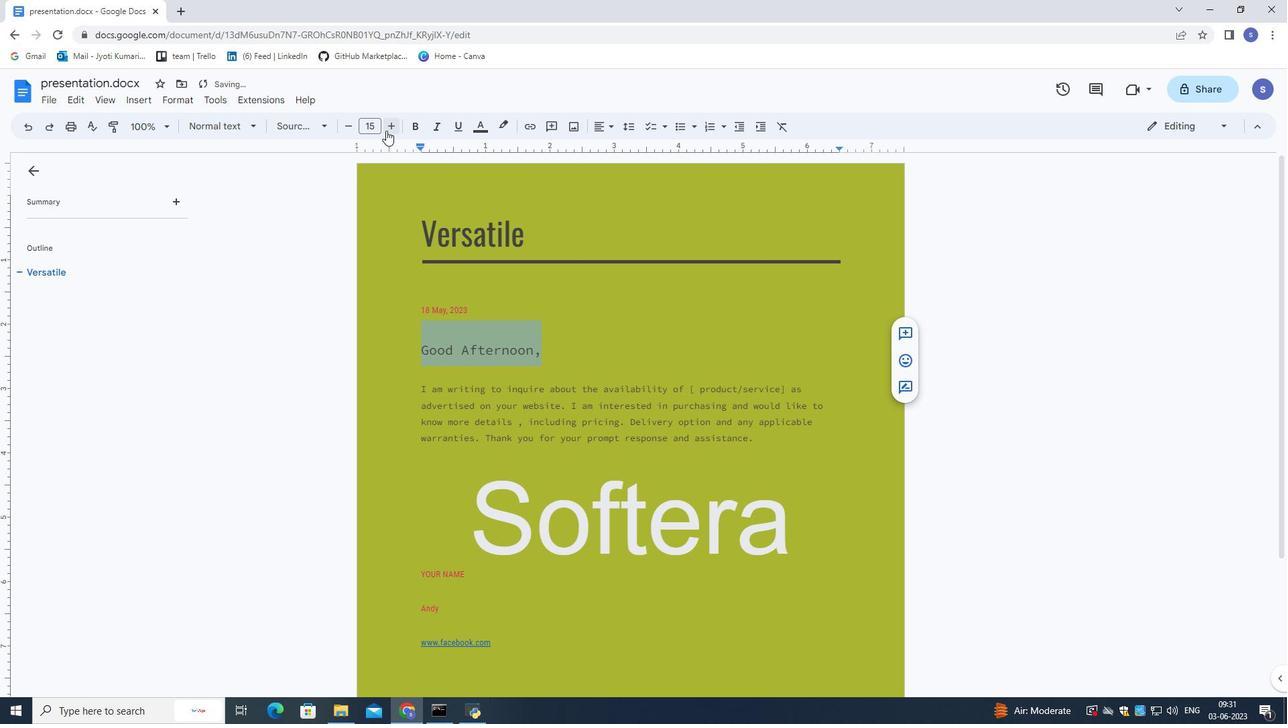 
Action: Mouse pressed left at (386, 130)
Screenshot: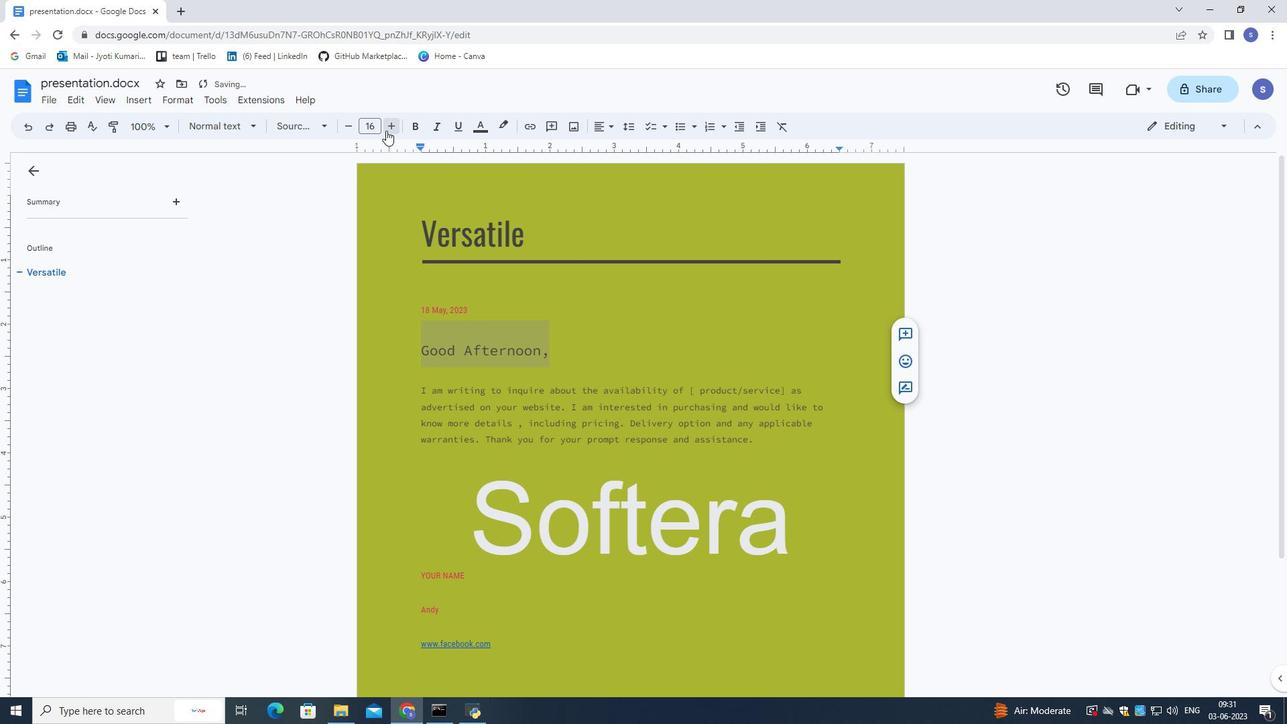 
Action: Mouse pressed left at (386, 130)
Screenshot: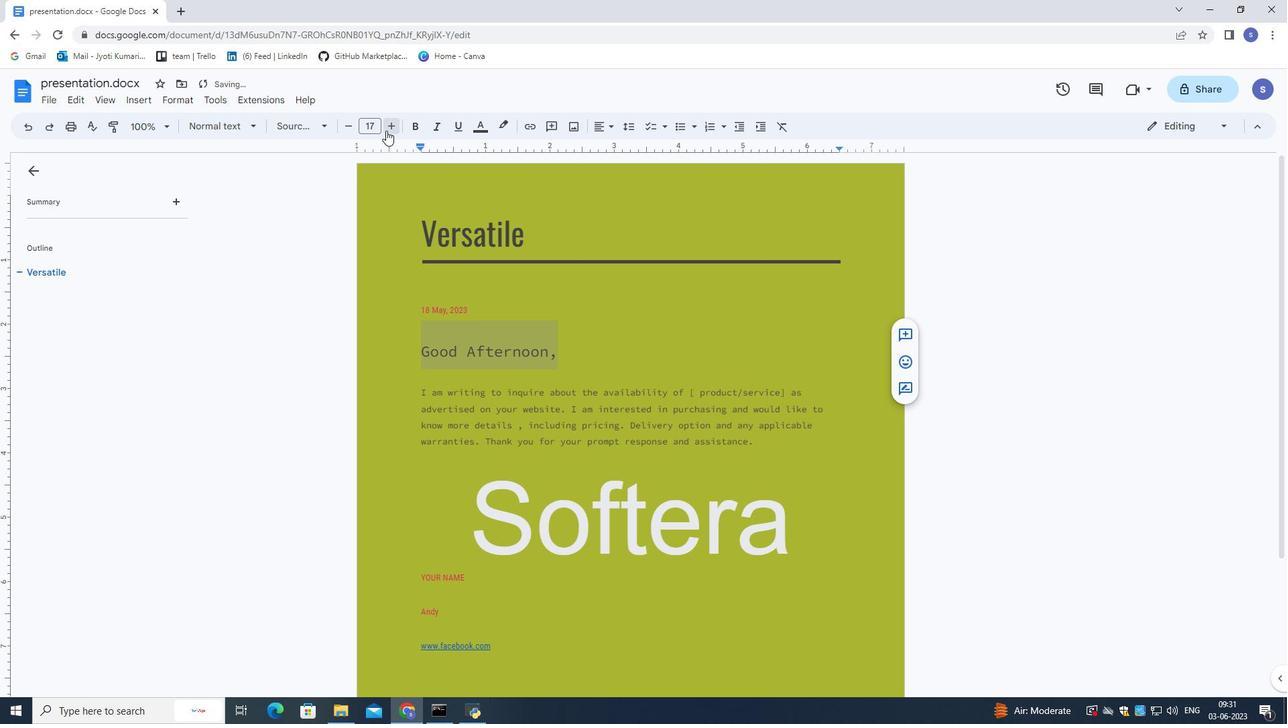 
Action: Mouse pressed left at (386, 130)
Screenshot: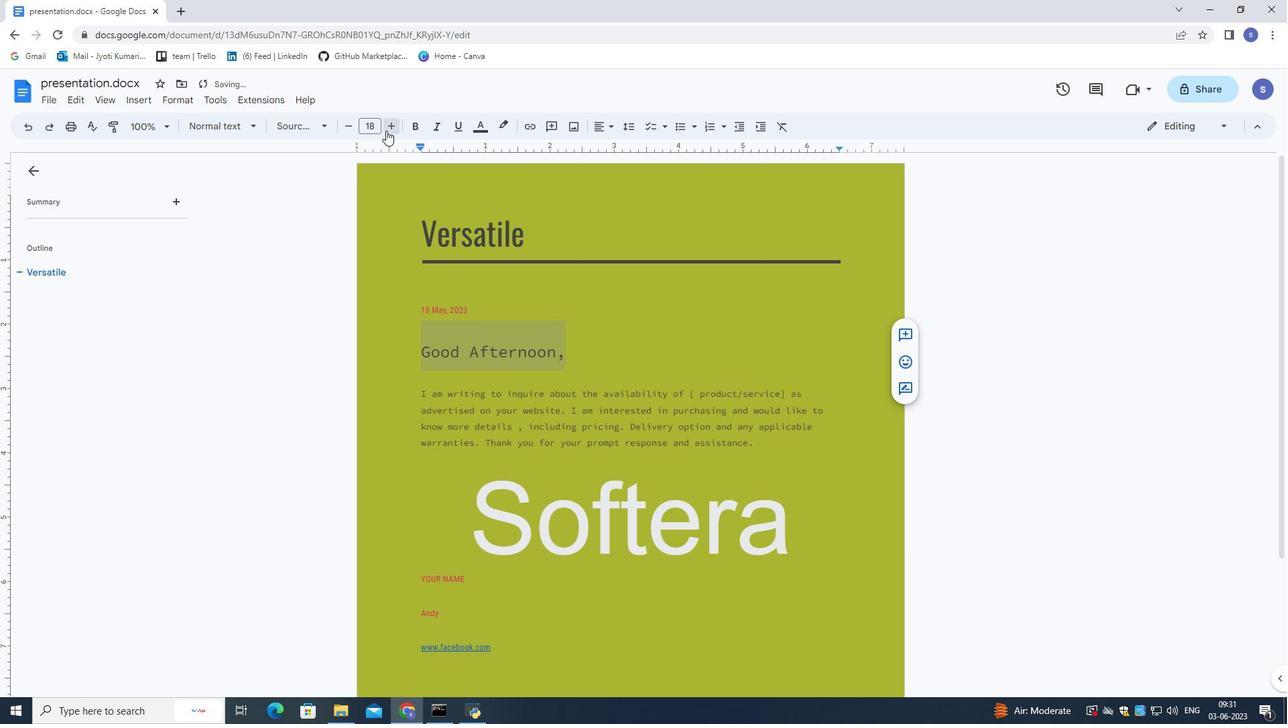 
Action: Mouse pressed left at (386, 130)
Screenshot: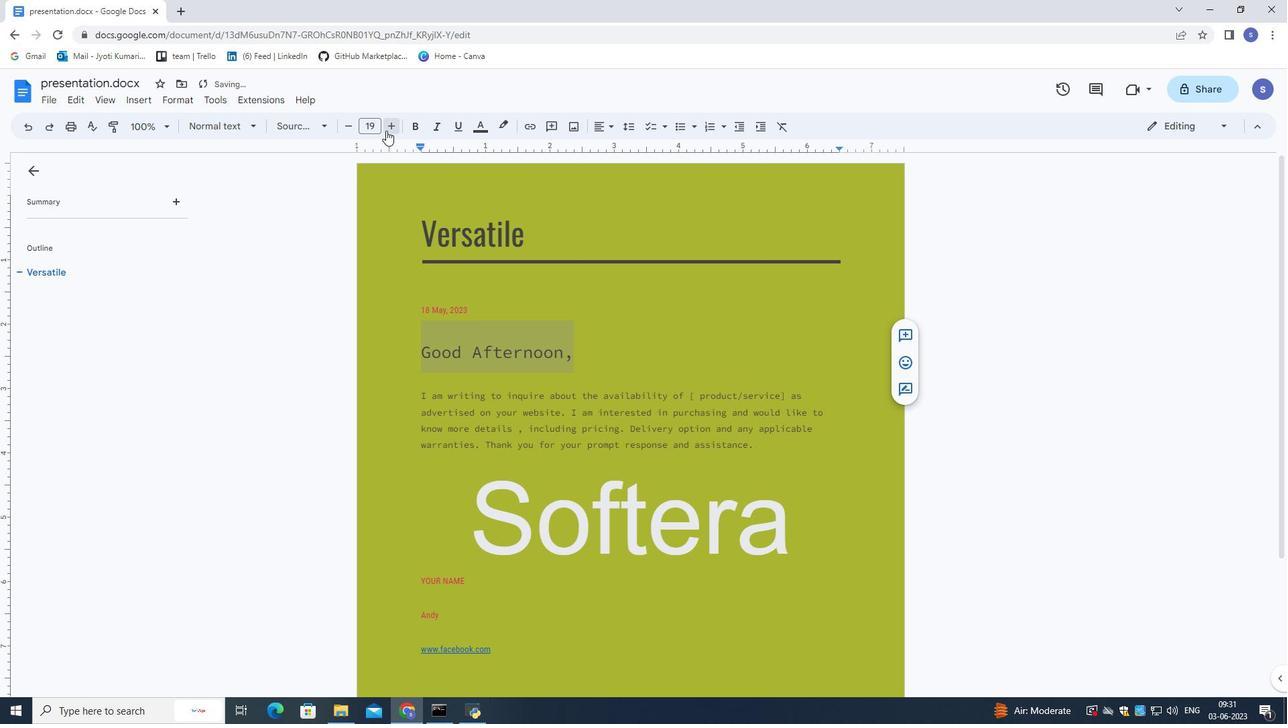 
Action: Mouse pressed left at (386, 130)
Screenshot: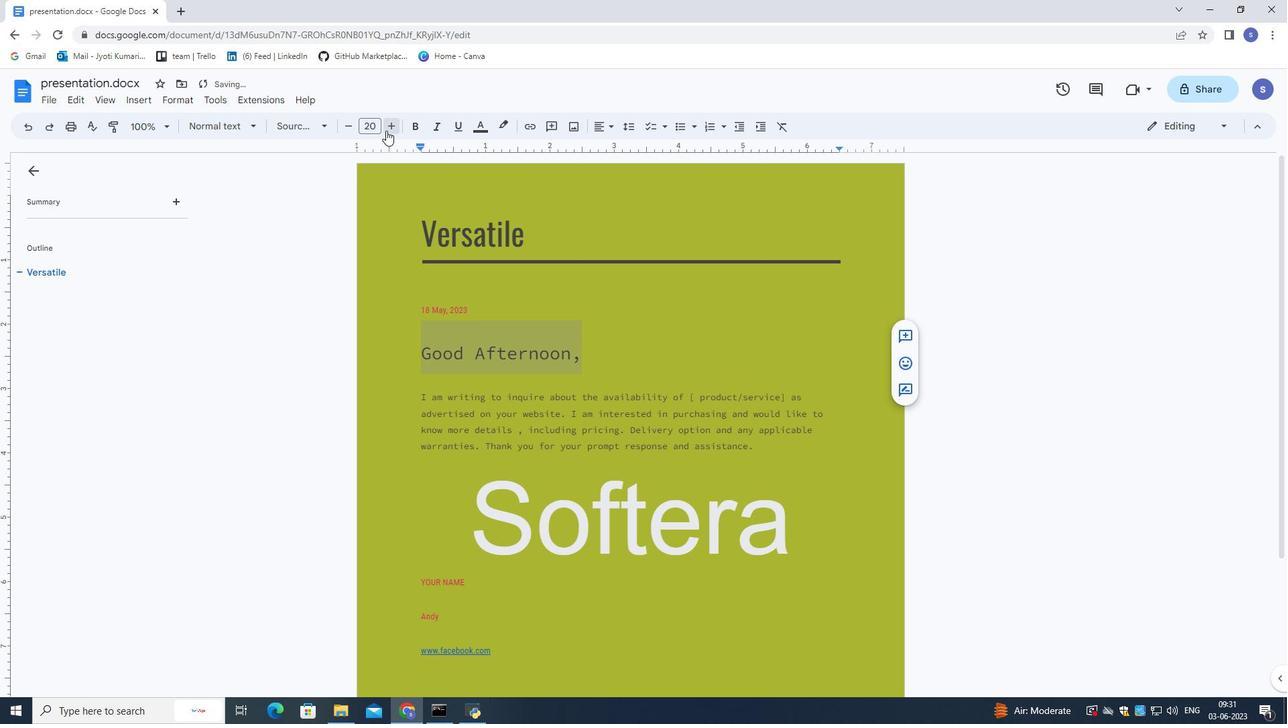 
Action: Mouse pressed left at (386, 130)
Screenshot: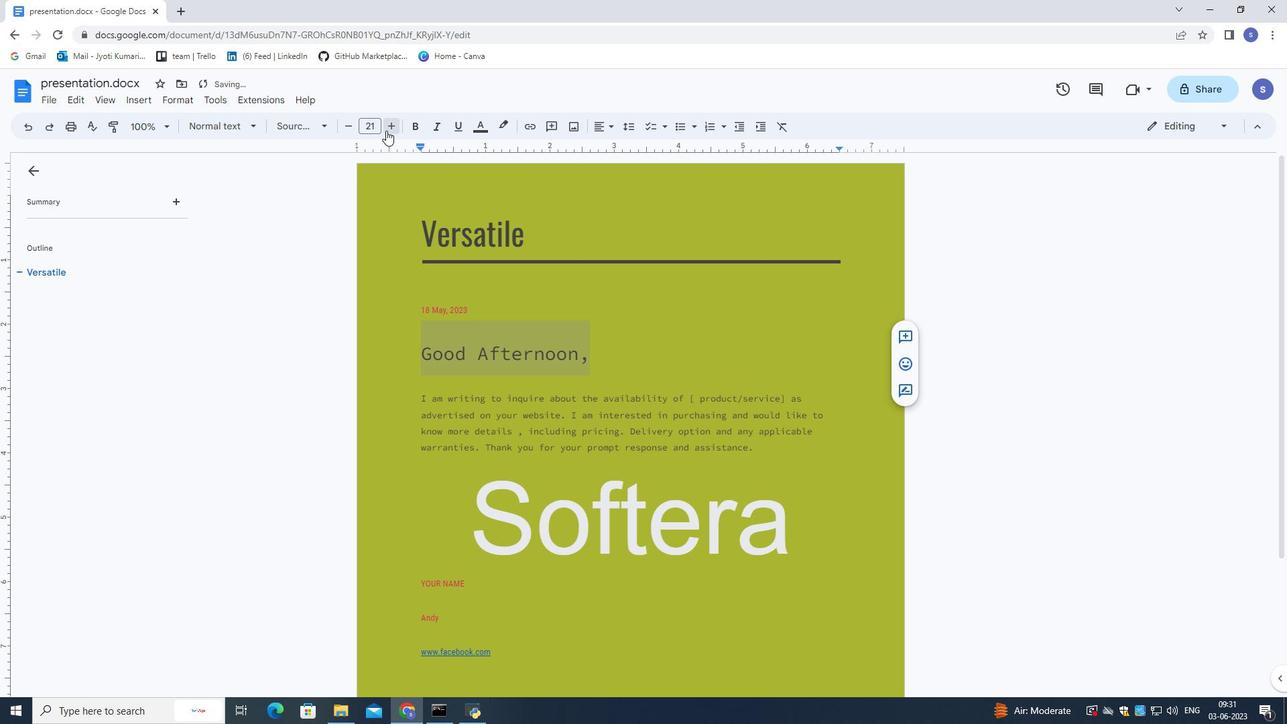 
Action: Mouse pressed left at (386, 130)
Screenshot: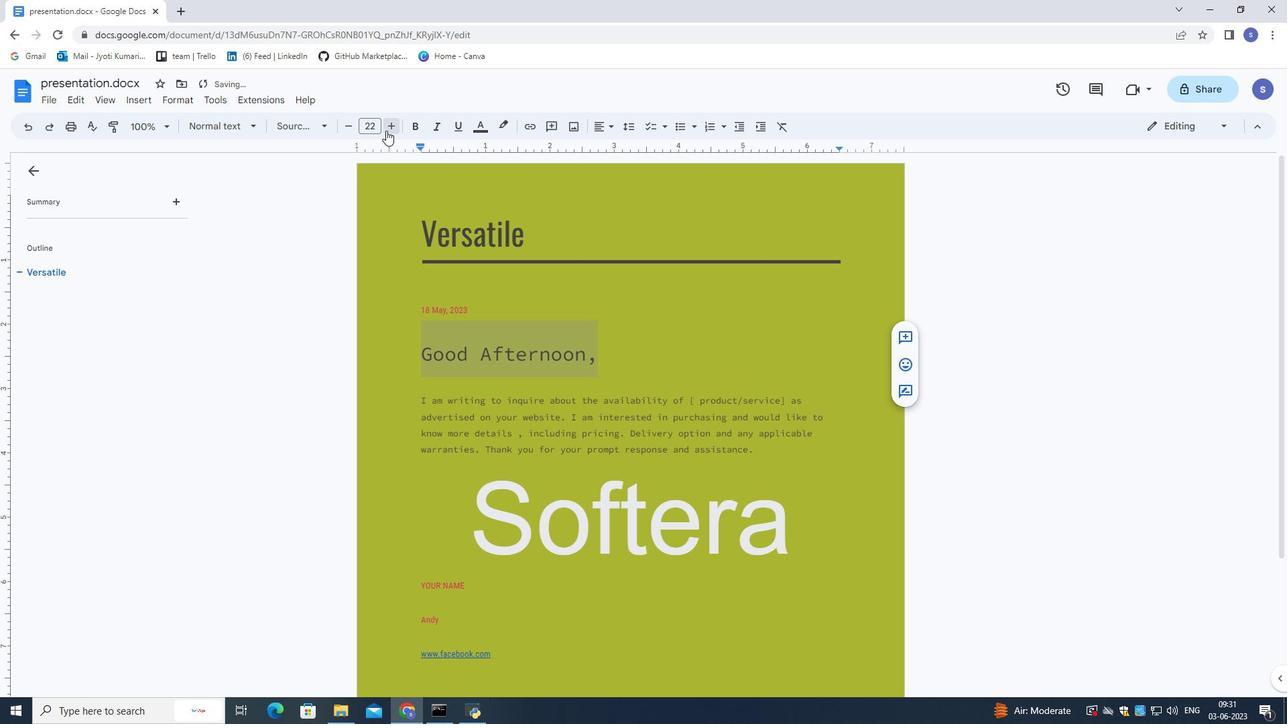 
Action: Mouse pressed left at (386, 130)
Screenshot: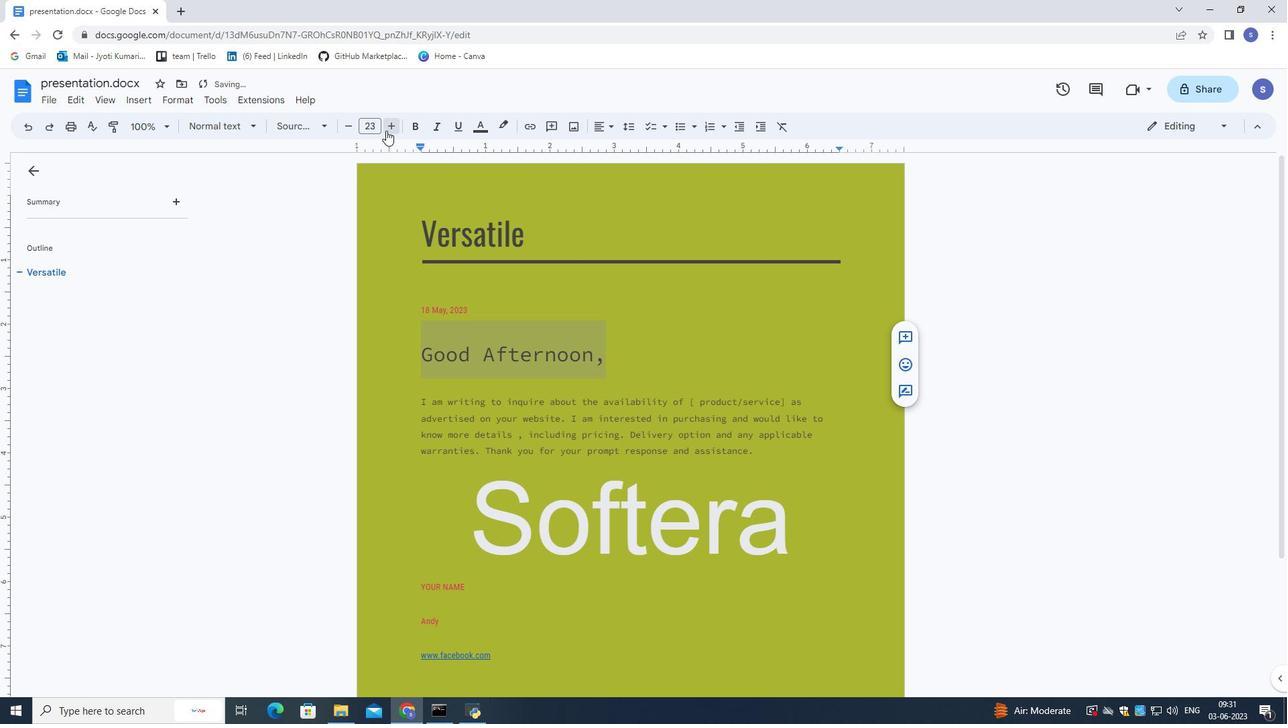 
Action: Mouse moved to (600, 301)
Screenshot: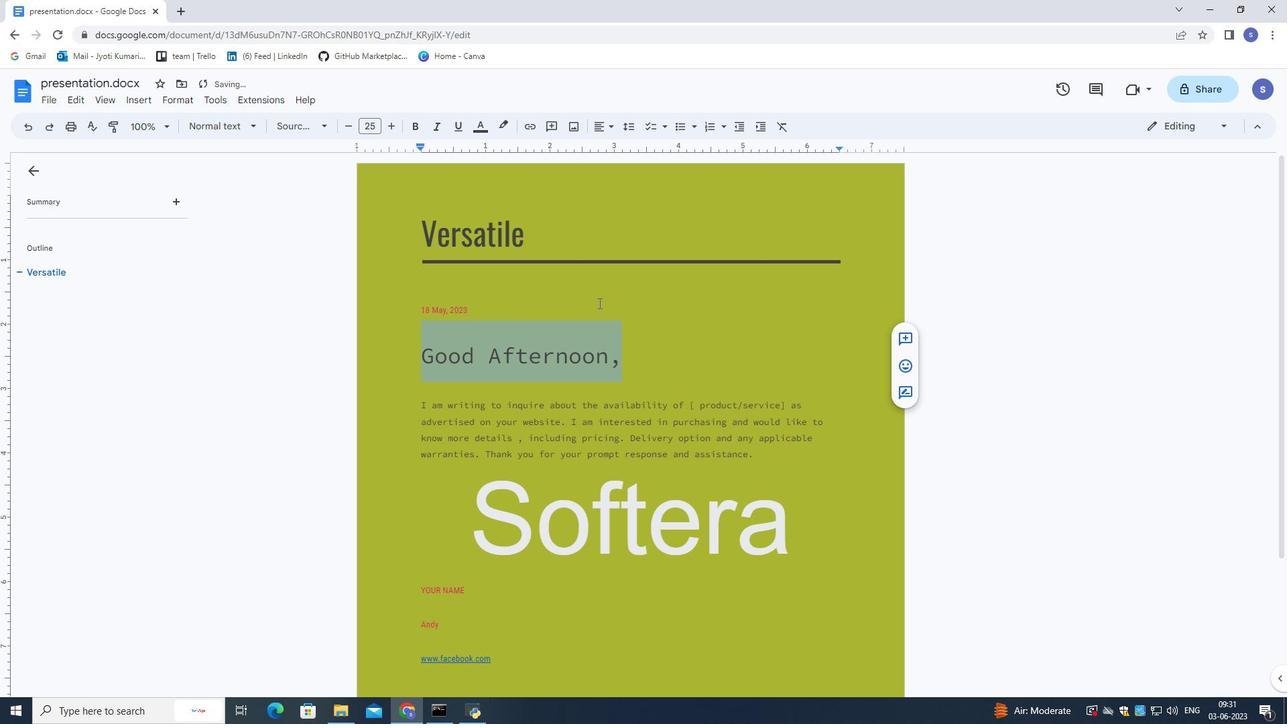 
Action: Mouse pressed left at (600, 301)
Screenshot: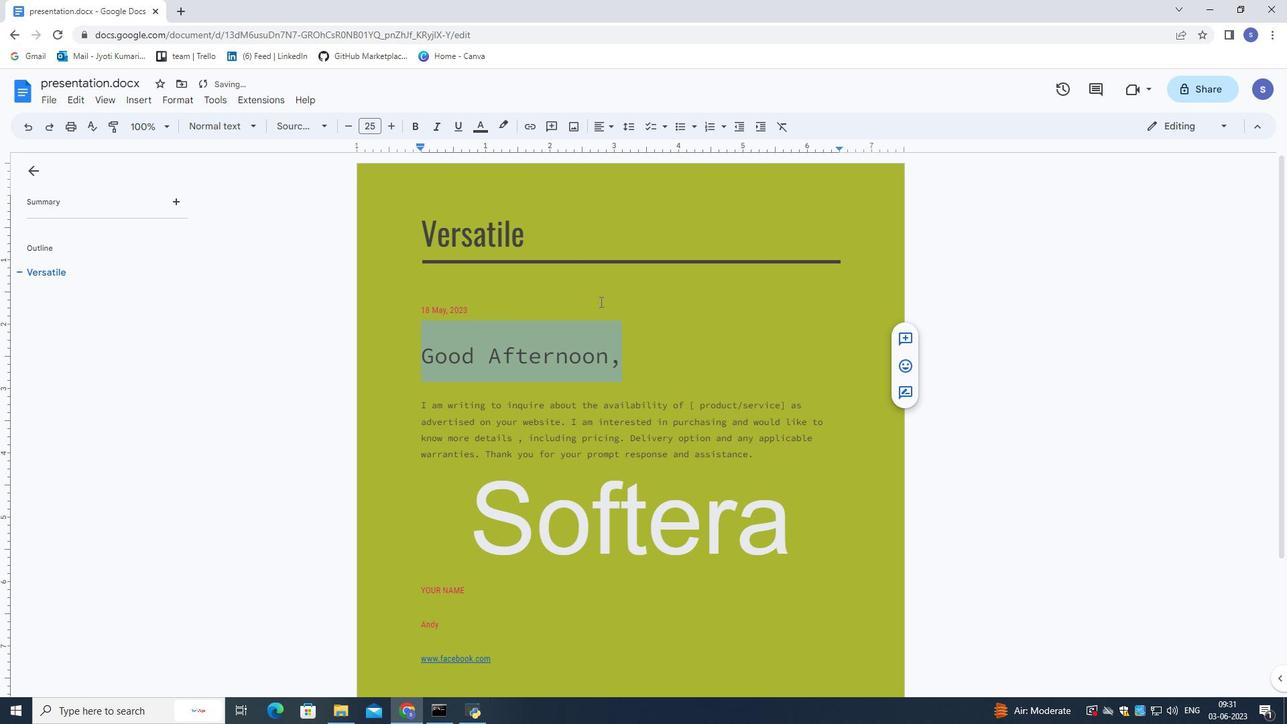 
Action: Mouse moved to (794, 400)
Screenshot: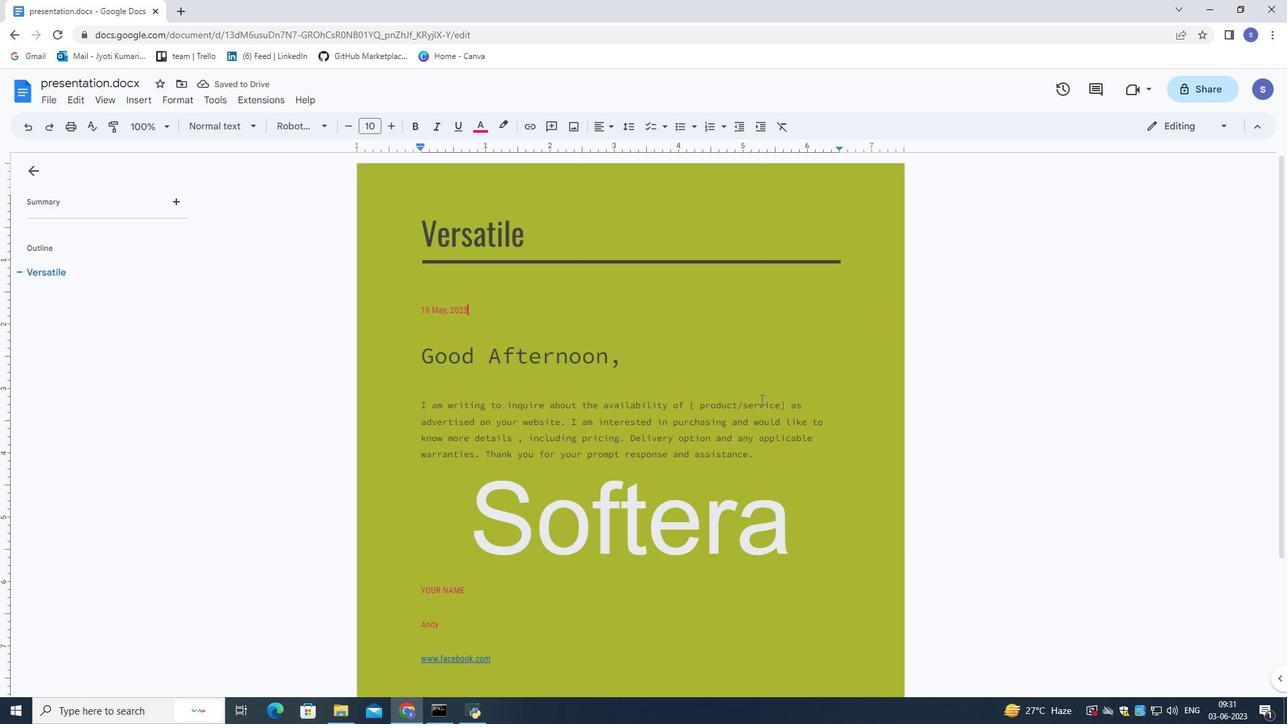 
